 Task: Look for space in Jūnāgadh, India from 12th  July, 2023 to 15th July, 2023 for 3 adults in price range Rs.12000 to Rs.16000. Place can be entire place with 2 bedrooms having 3 beds and 1 bathroom. Property type can be house, flat, guest house. Booking option can be shelf check-in. Required host language is English.
Action: Mouse moved to (422, 110)
Screenshot: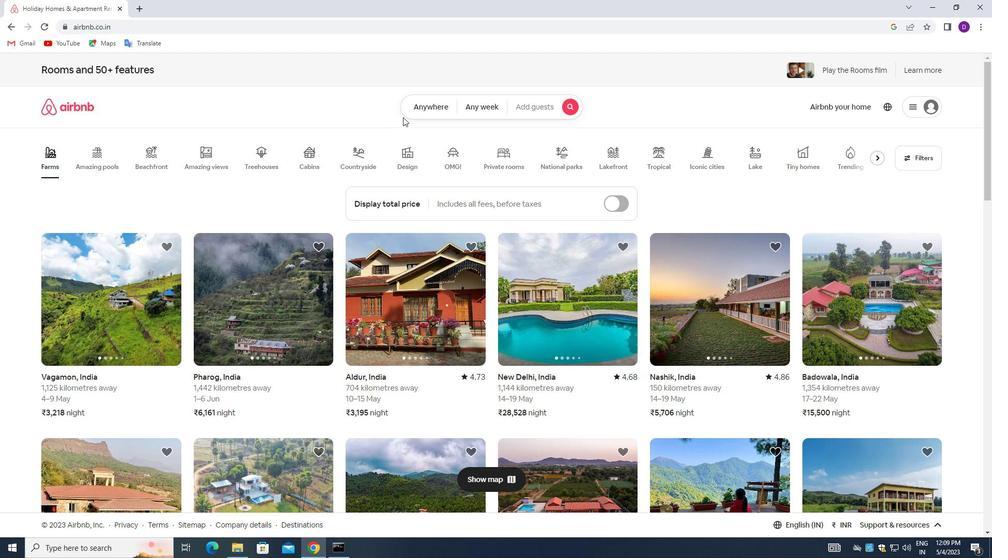 
Action: Mouse pressed left at (422, 110)
Screenshot: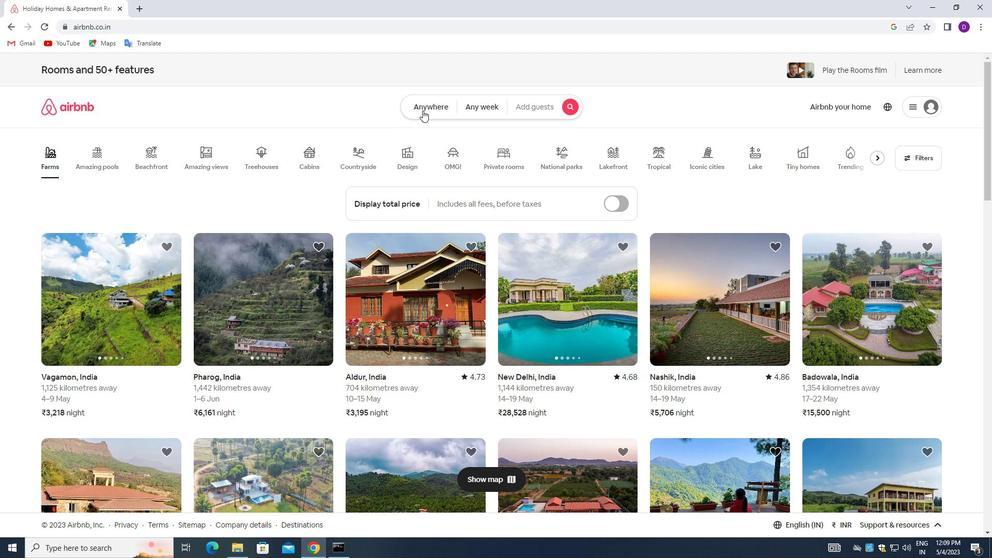 
Action: Mouse moved to (383, 149)
Screenshot: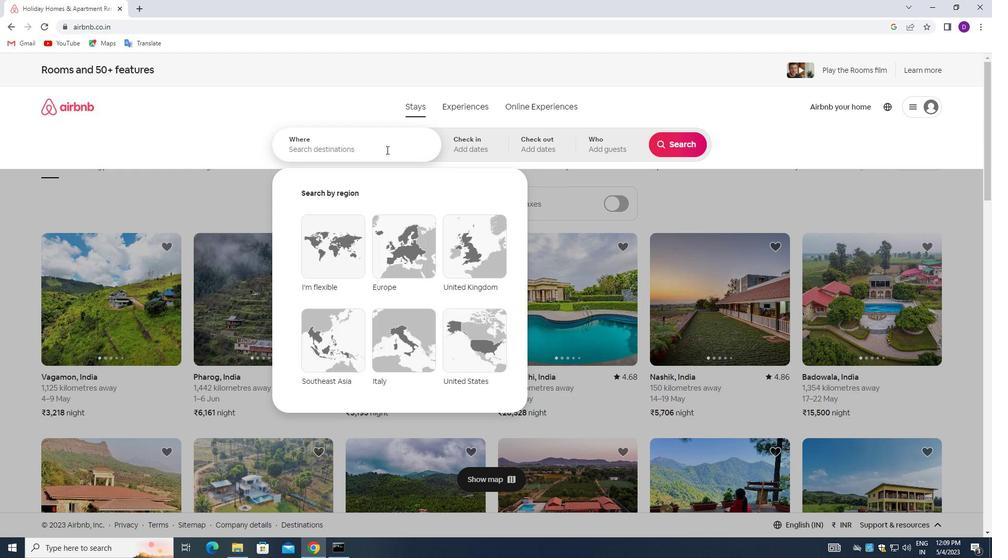 
Action: Mouse pressed left at (383, 149)
Screenshot: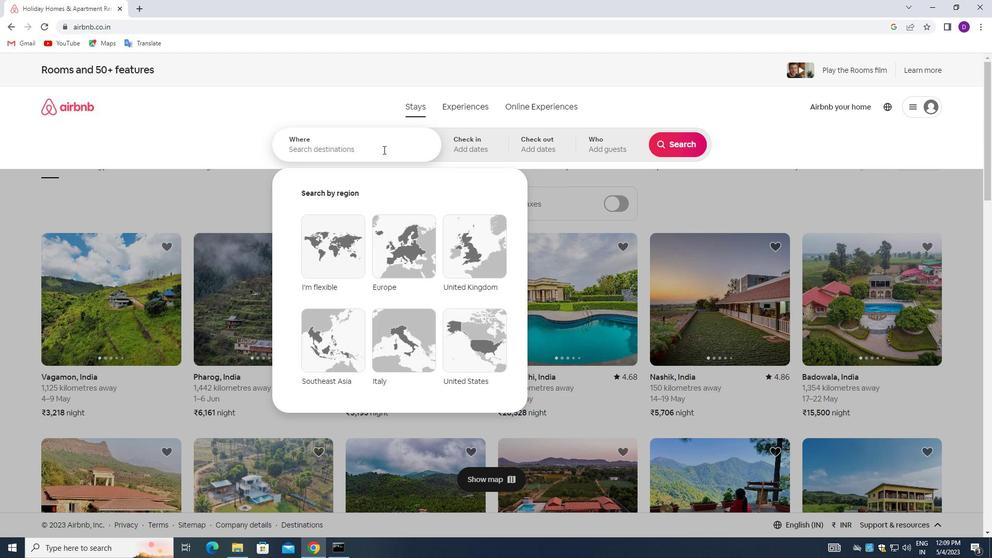 
Action: Mouse moved to (226, 116)
Screenshot: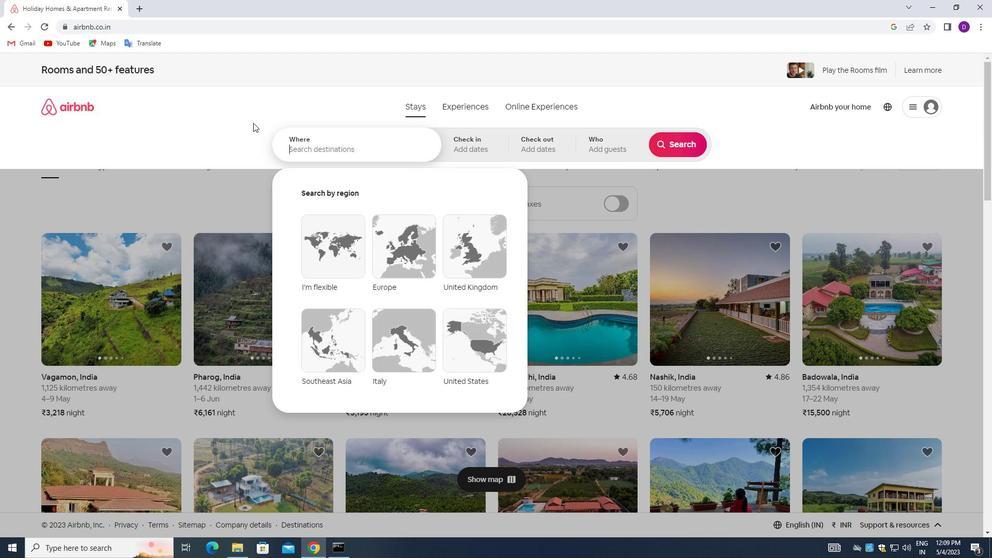 
Action: Key pressed <Key.shift>JUNAGADG<Key.backspace>H,<Key.space><Key.shift>INDIA<Key.enter>
Screenshot: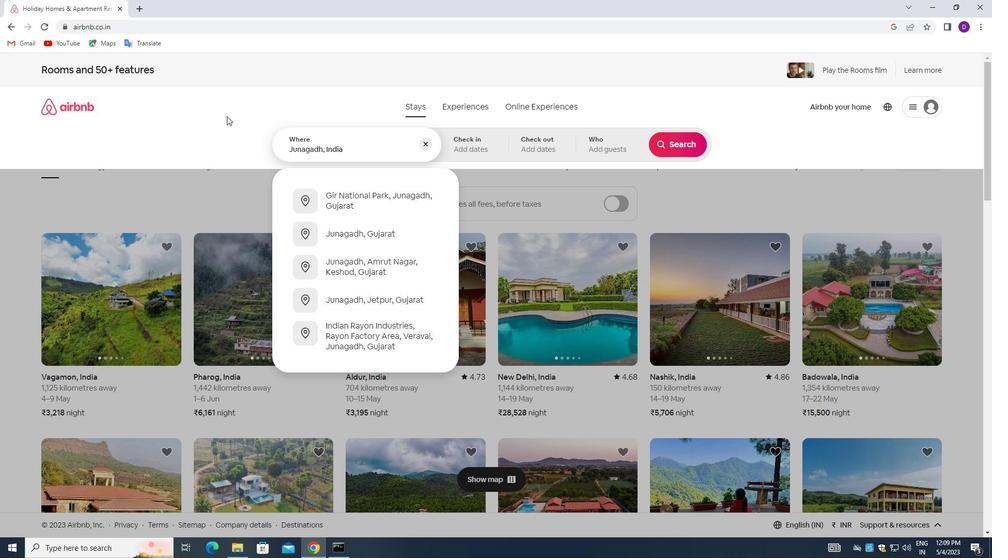 
Action: Mouse moved to (677, 227)
Screenshot: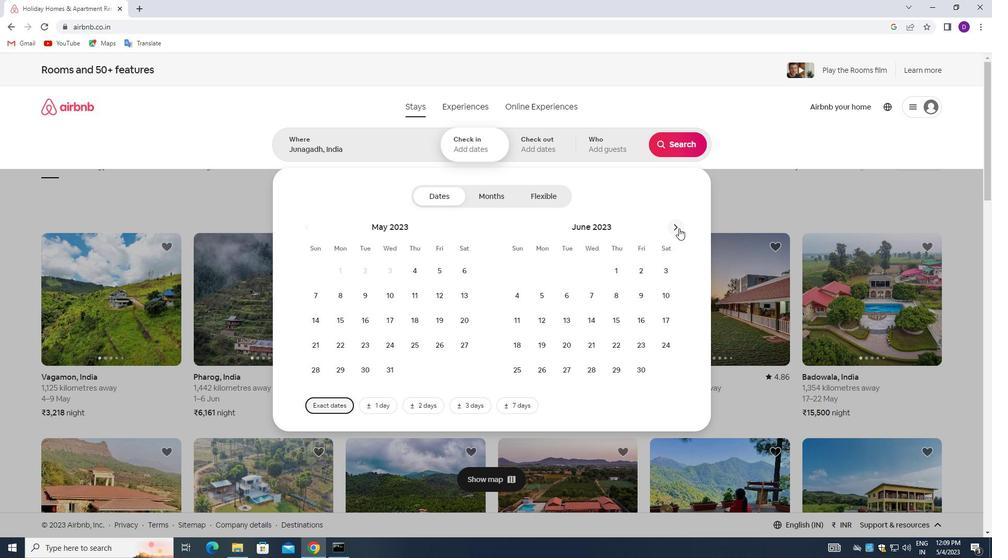 
Action: Mouse pressed left at (677, 227)
Screenshot: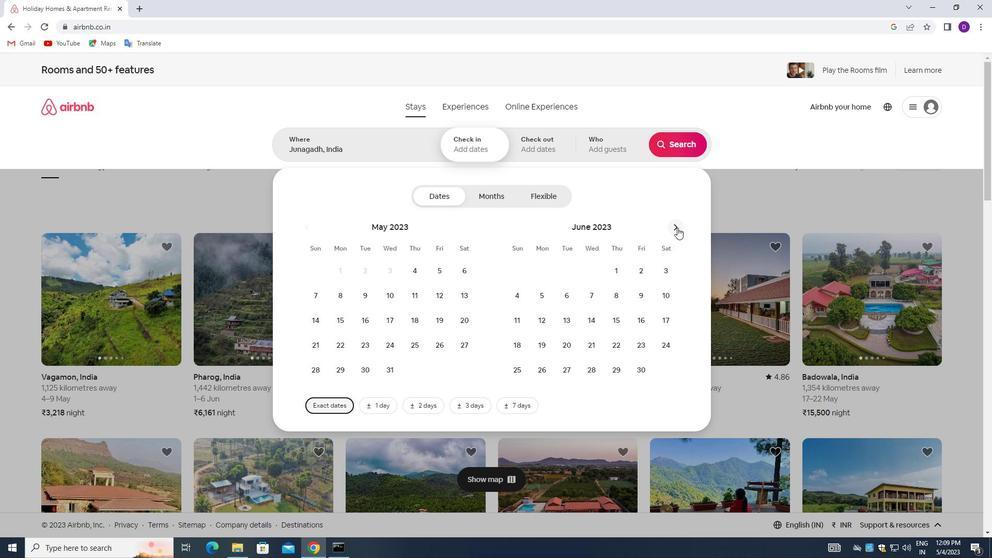 
Action: Mouse moved to (588, 321)
Screenshot: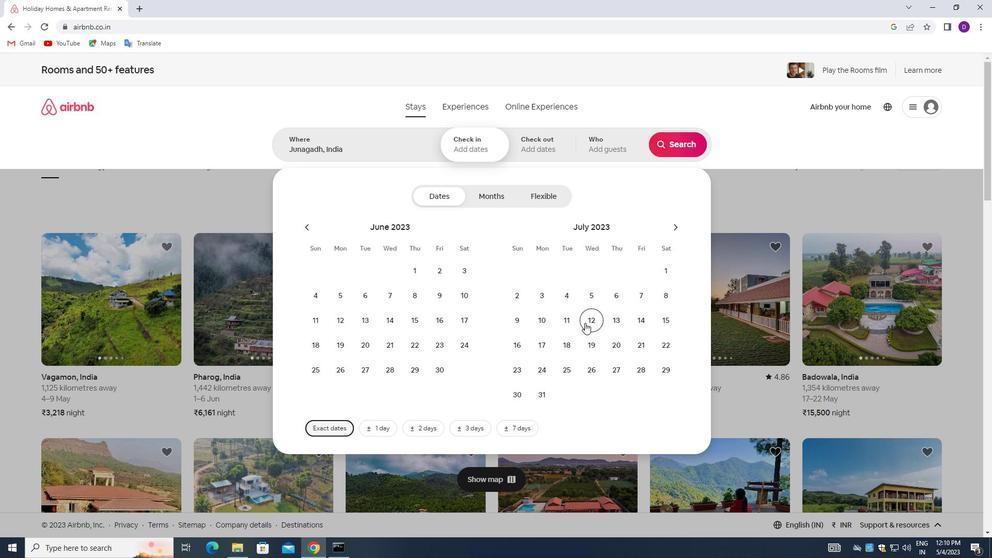 
Action: Mouse pressed left at (588, 321)
Screenshot: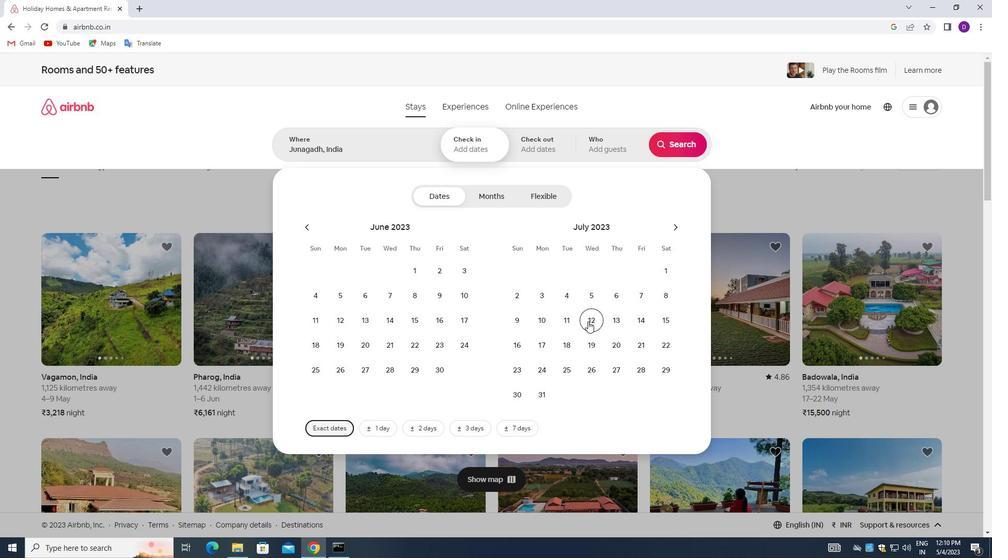 
Action: Mouse moved to (663, 322)
Screenshot: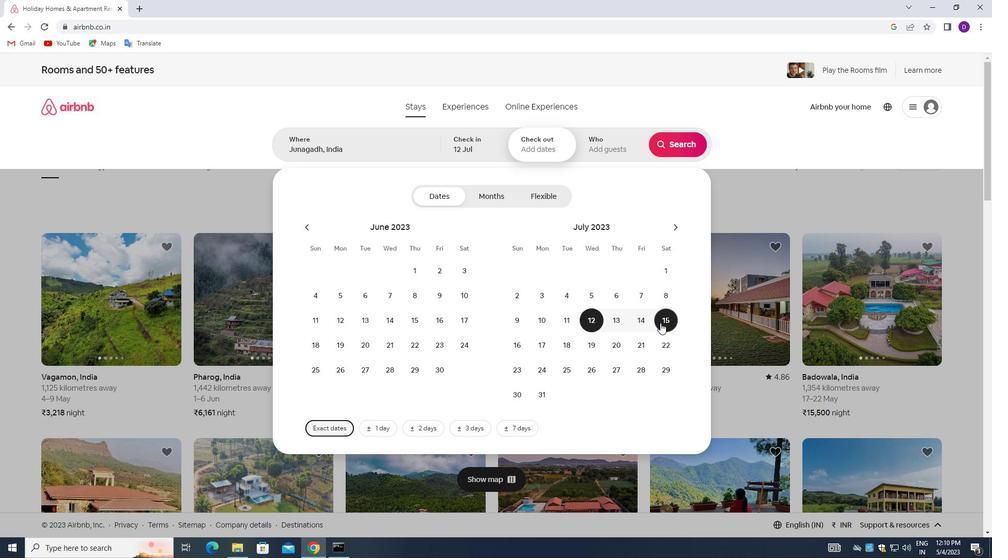 
Action: Mouse pressed left at (663, 322)
Screenshot: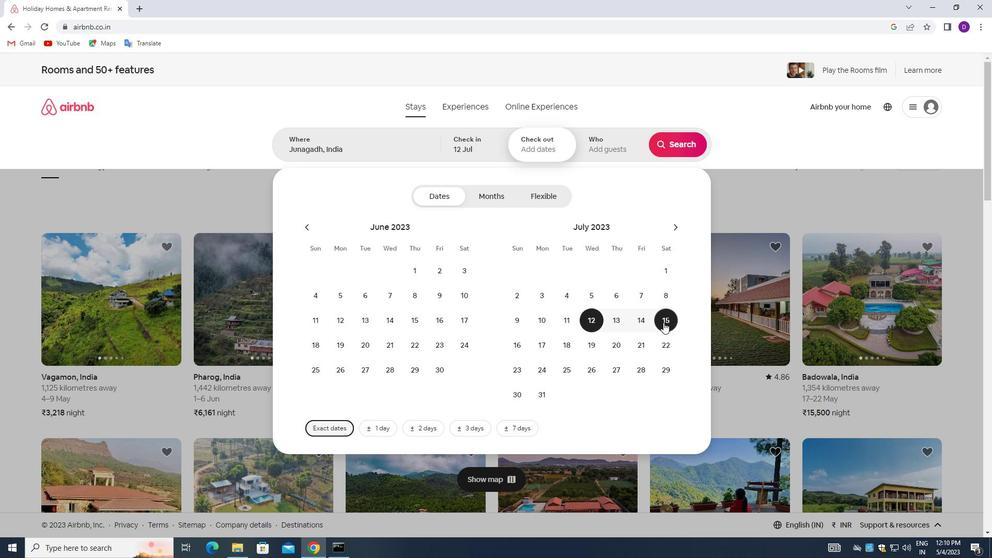 
Action: Mouse moved to (608, 149)
Screenshot: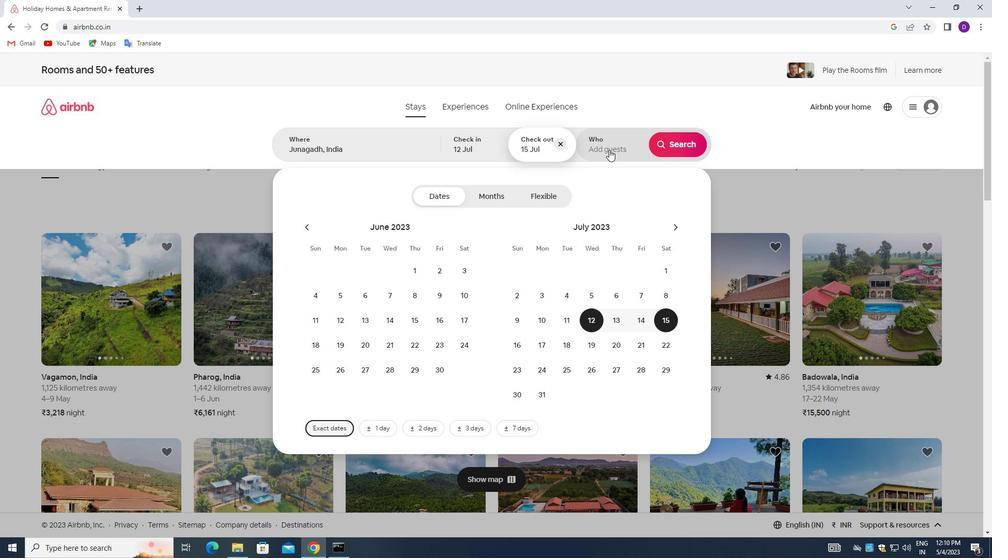
Action: Mouse pressed left at (608, 149)
Screenshot: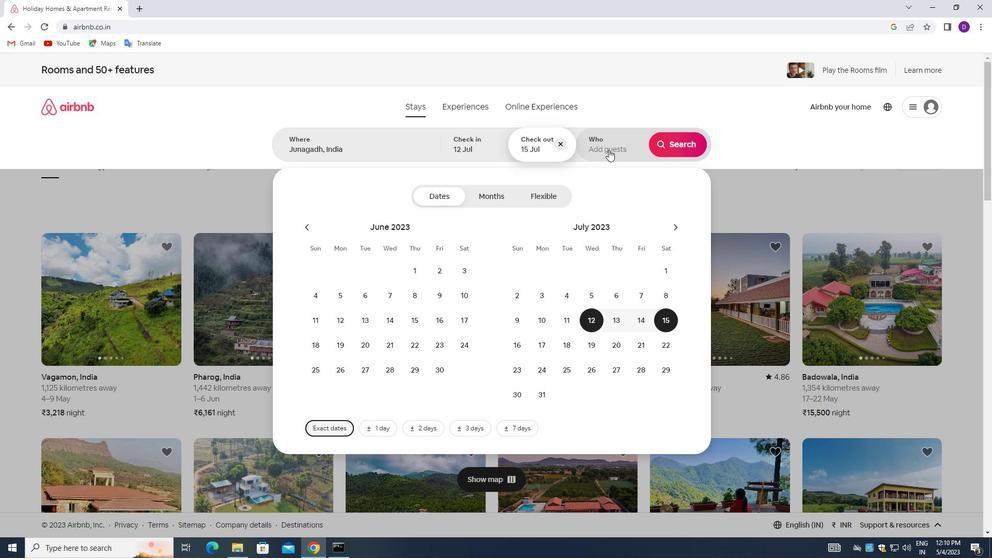 
Action: Mouse moved to (679, 197)
Screenshot: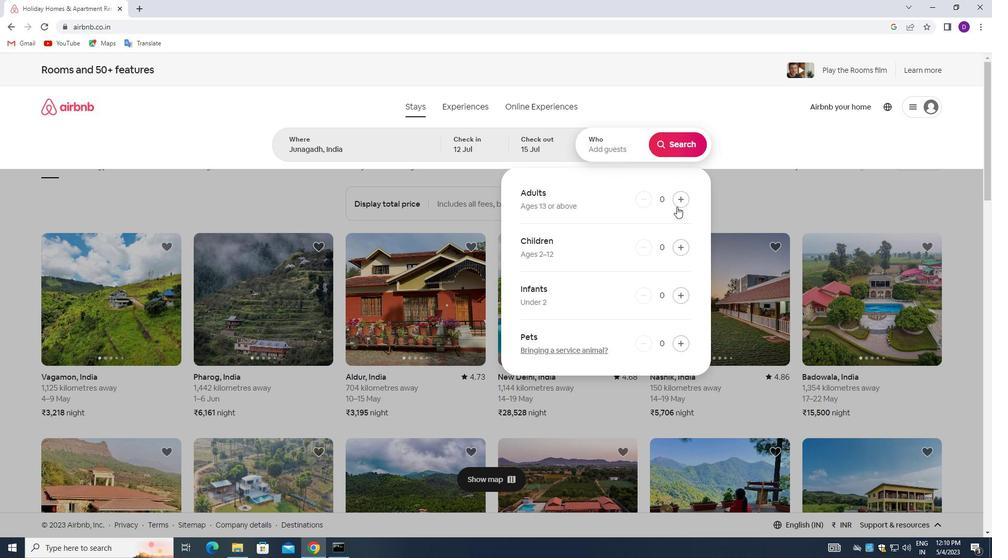
Action: Mouse pressed left at (679, 197)
Screenshot: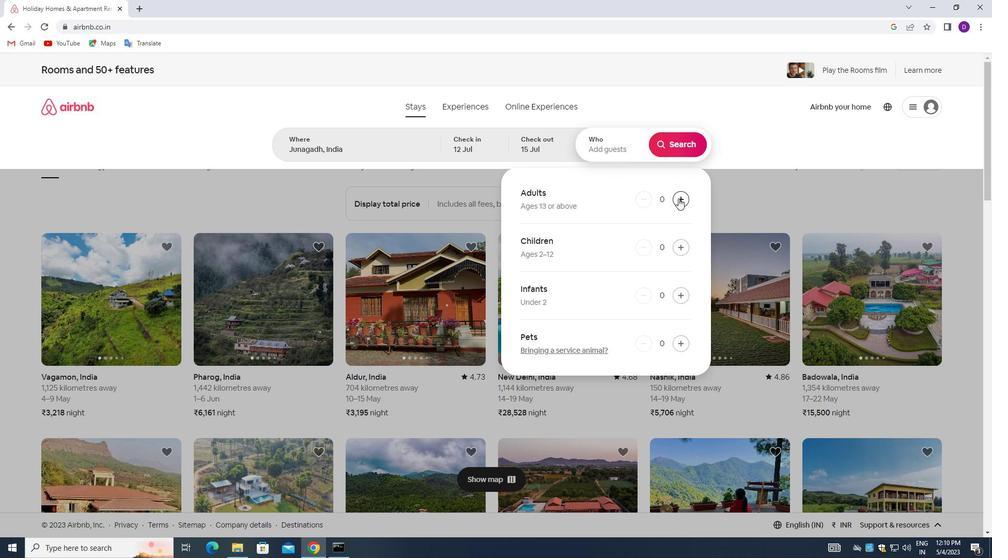 
Action: Mouse pressed left at (679, 197)
Screenshot: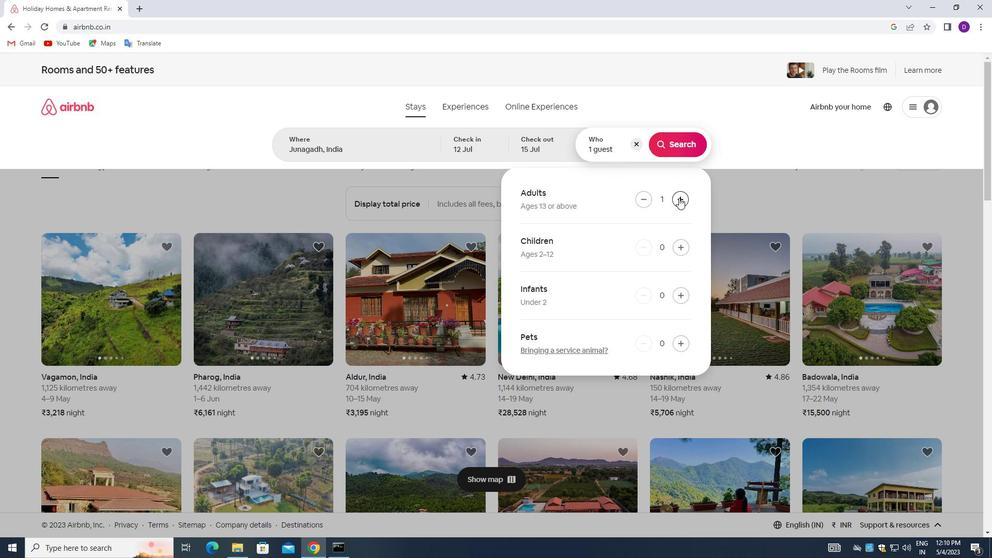 
Action: Mouse pressed left at (679, 197)
Screenshot: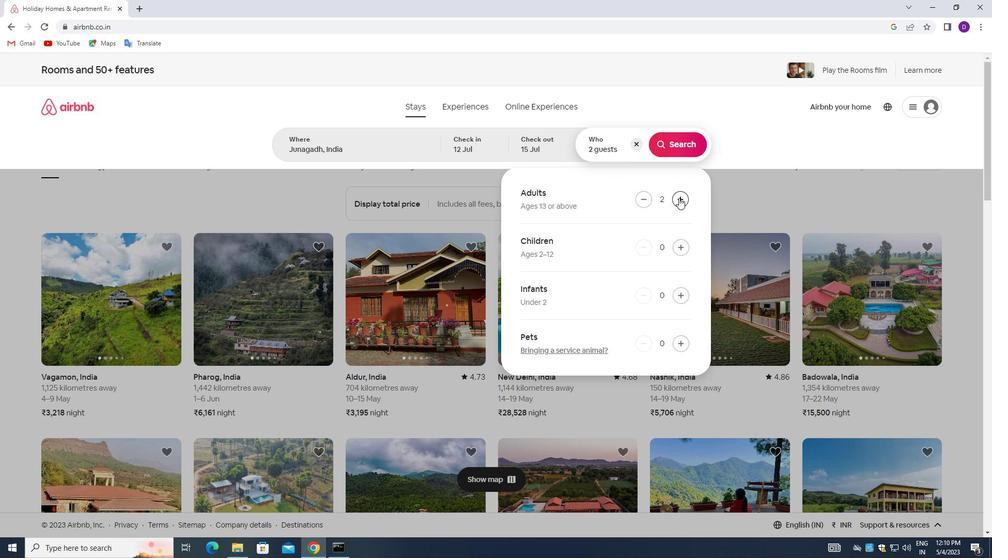 
Action: Mouse moved to (671, 143)
Screenshot: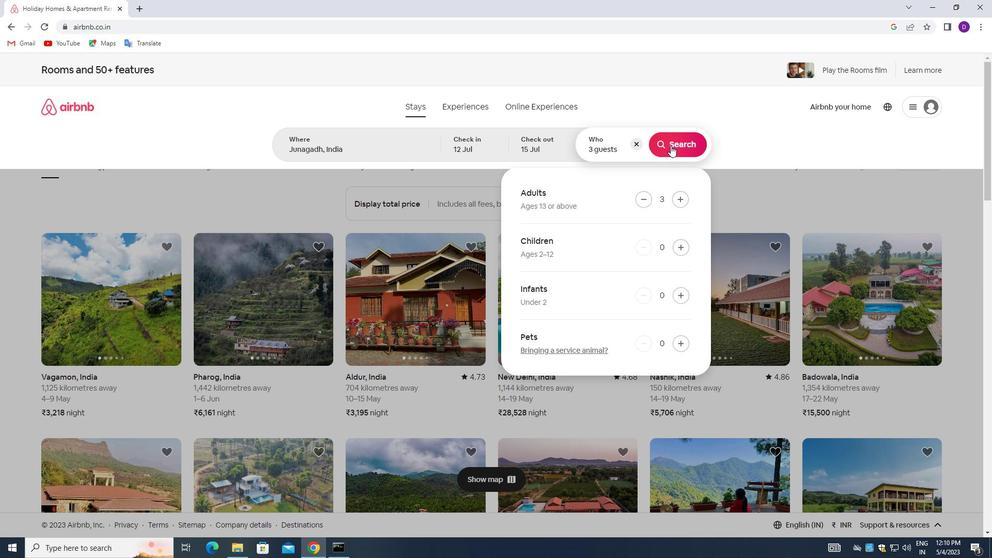 
Action: Mouse pressed left at (671, 143)
Screenshot: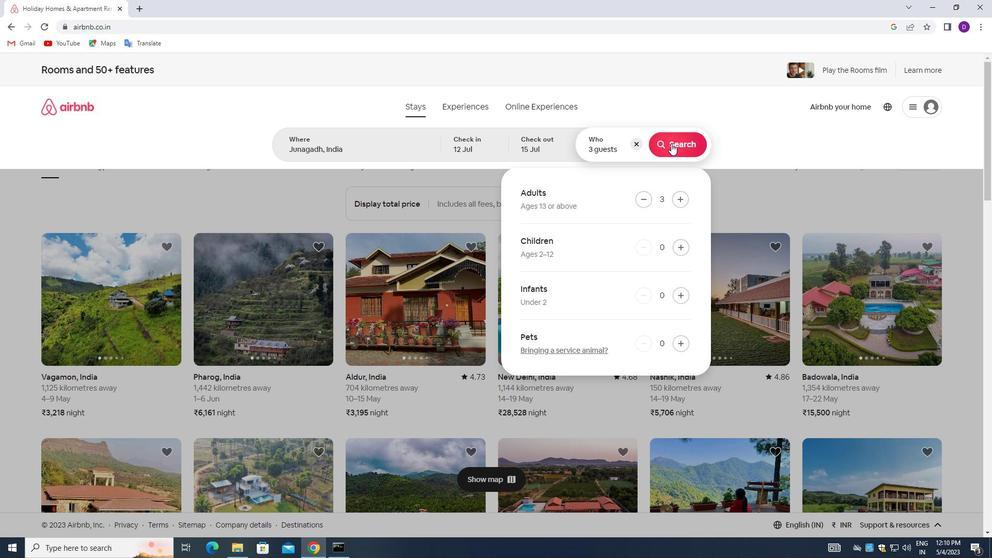 
Action: Mouse moved to (936, 112)
Screenshot: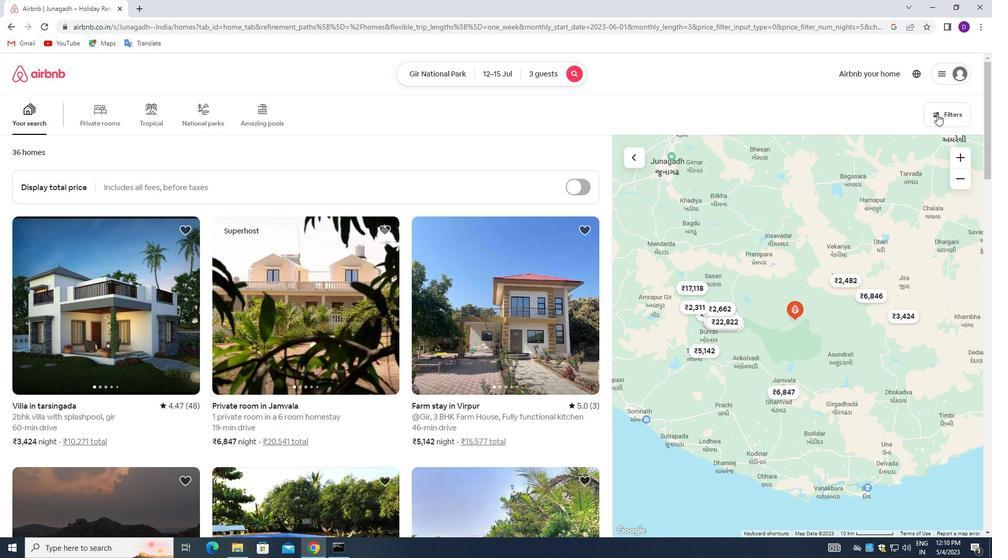 
Action: Mouse pressed left at (936, 112)
Screenshot: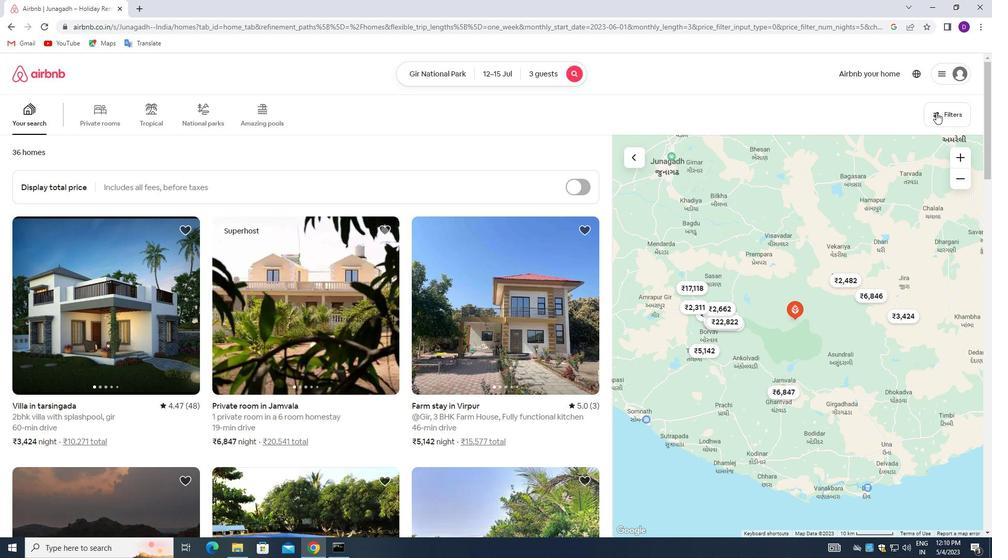 
Action: Mouse moved to (364, 245)
Screenshot: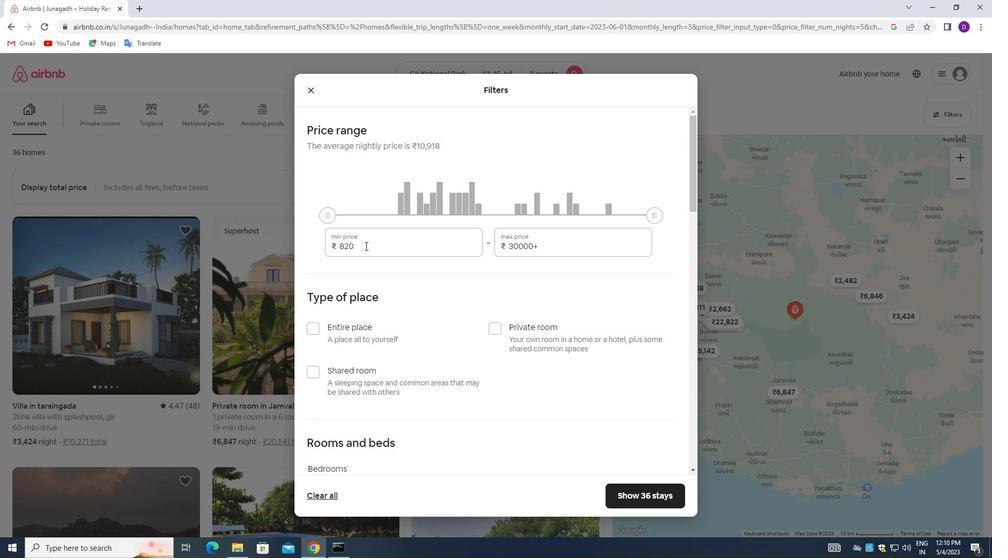 
Action: Mouse pressed left at (364, 245)
Screenshot: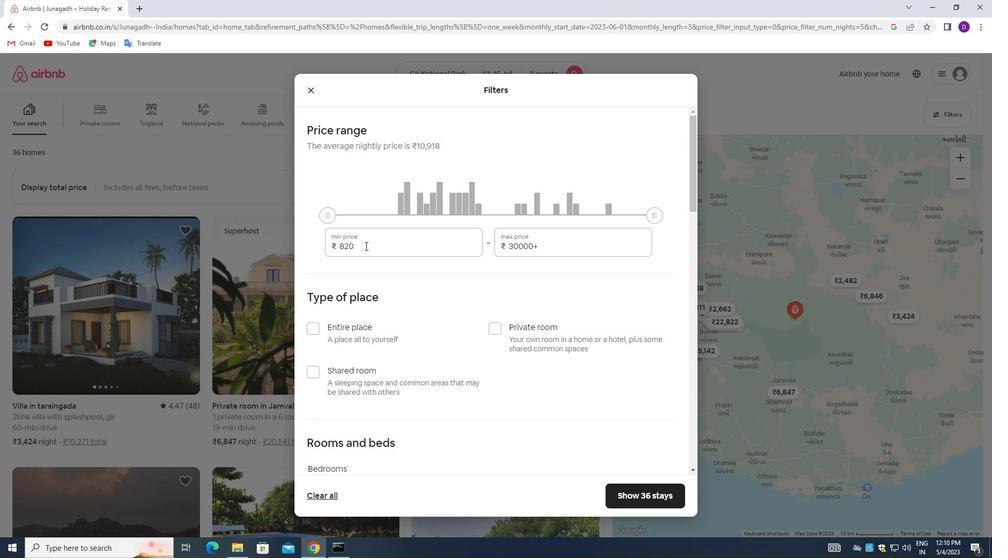 
Action: Mouse pressed left at (364, 245)
Screenshot: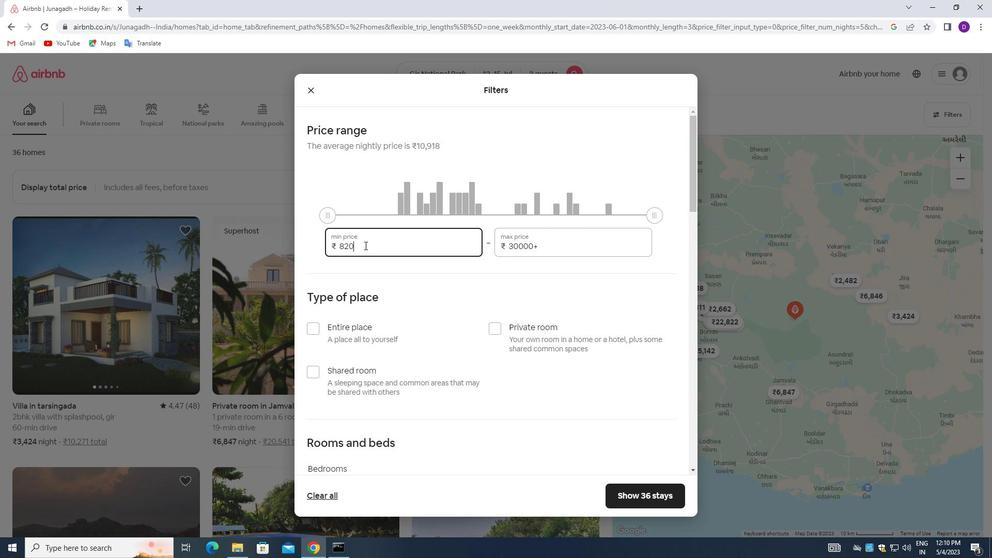 
Action: Key pressed 12000<Key.tab>16000
Screenshot: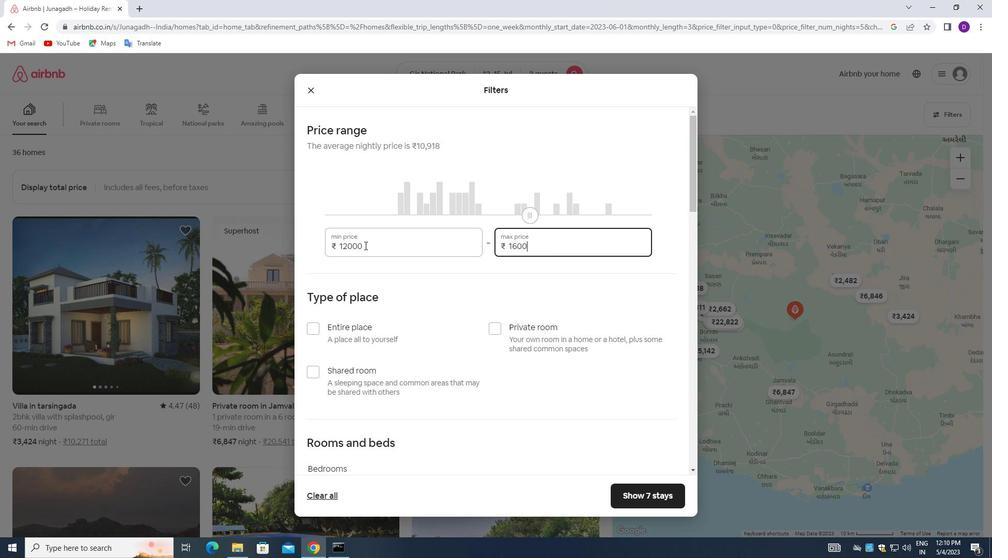 
Action: Mouse moved to (311, 326)
Screenshot: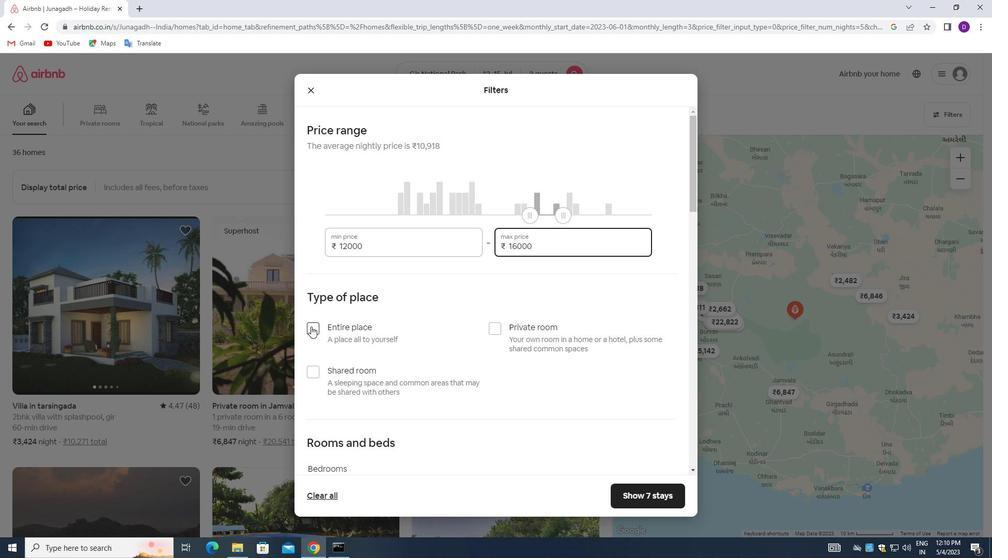 
Action: Mouse pressed left at (311, 326)
Screenshot: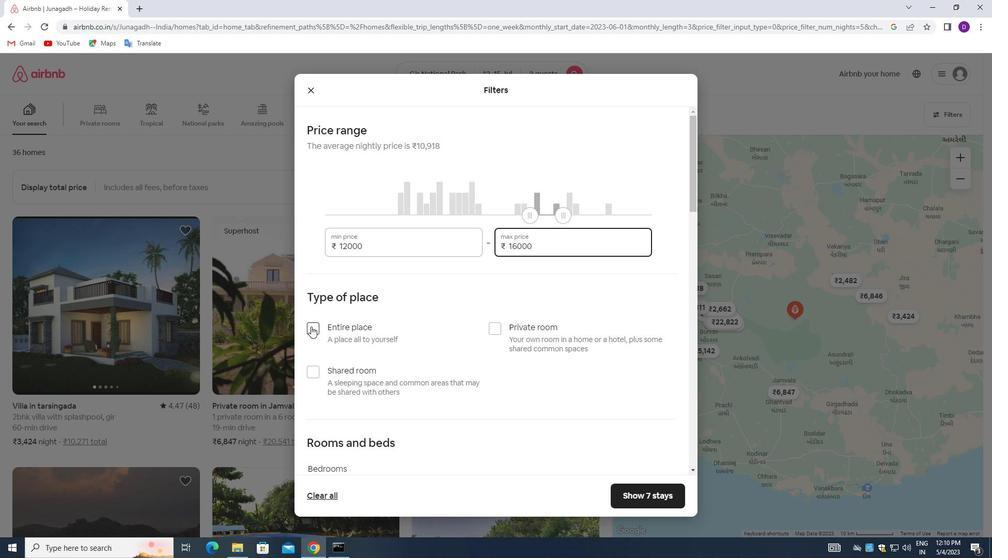 
Action: Mouse moved to (414, 336)
Screenshot: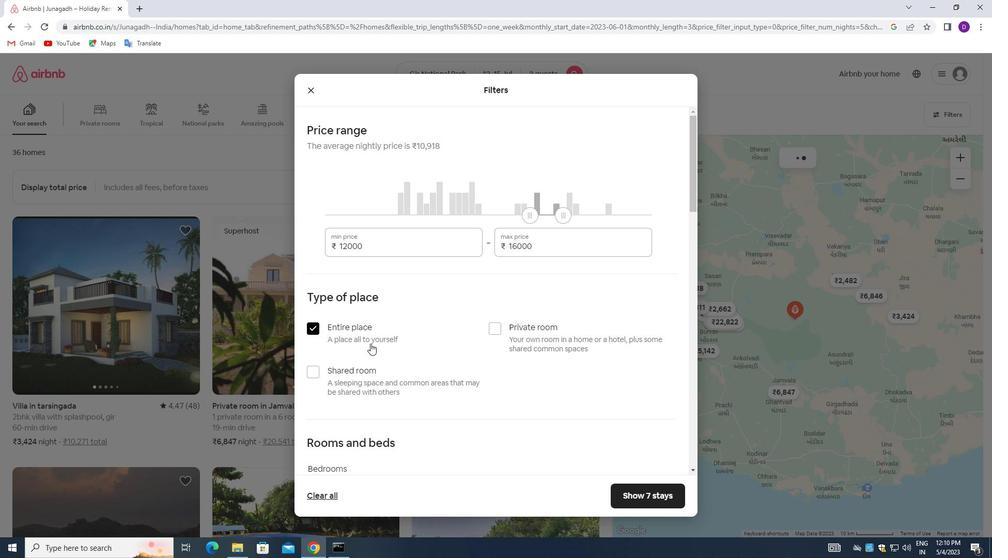 
Action: Mouse scrolled (414, 335) with delta (0, 0)
Screenshot: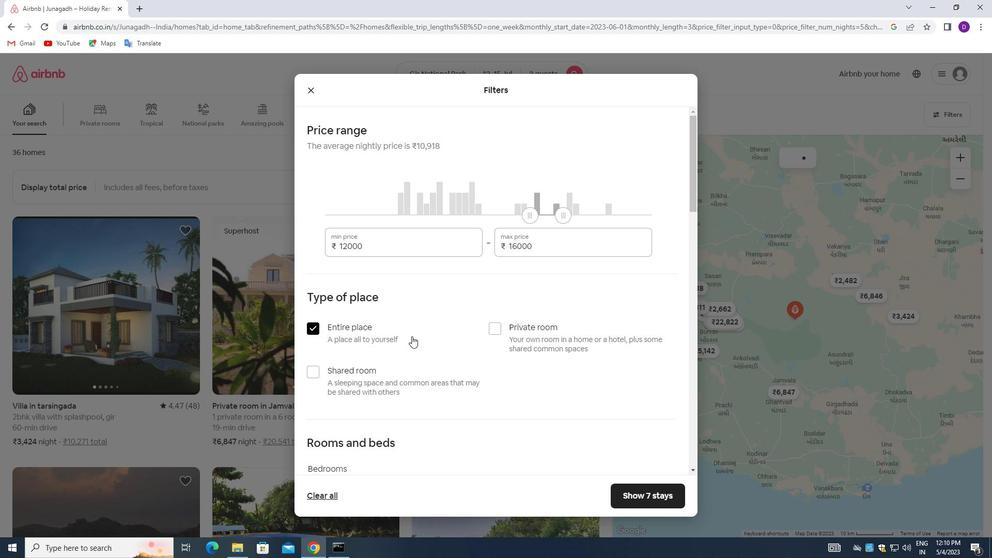 
Action: Mouse moved to (414, 336)
Screenshot: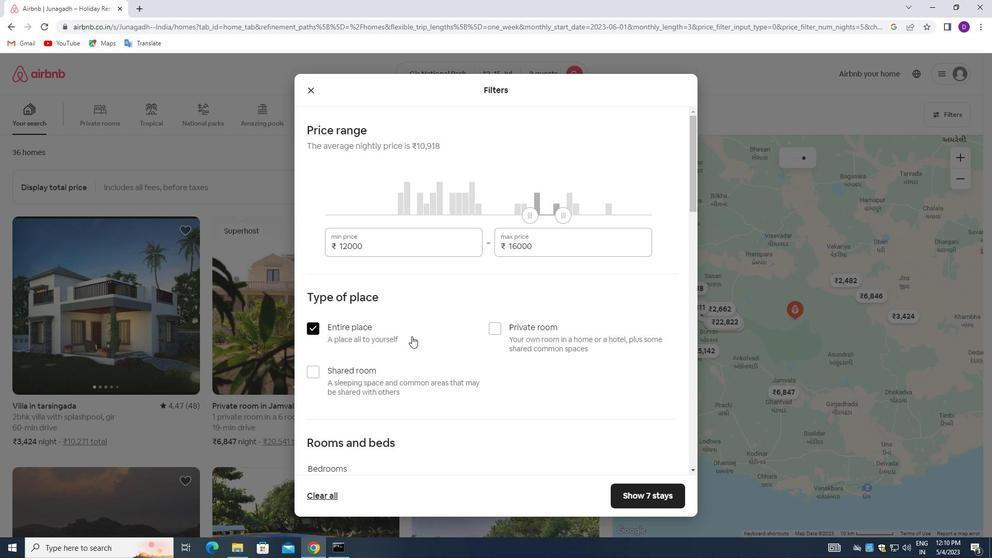 
Action: Mouse scrolled (414, 335) with delta (0, 0)
Screenshot: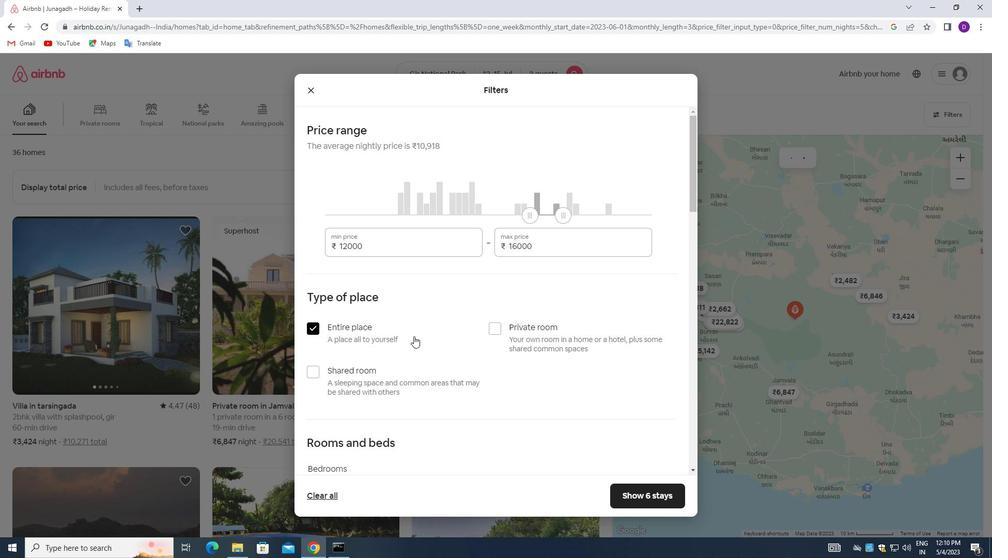 
Action: Mouse scrolled (414, 335) with delta (0, 0)
Screenshot: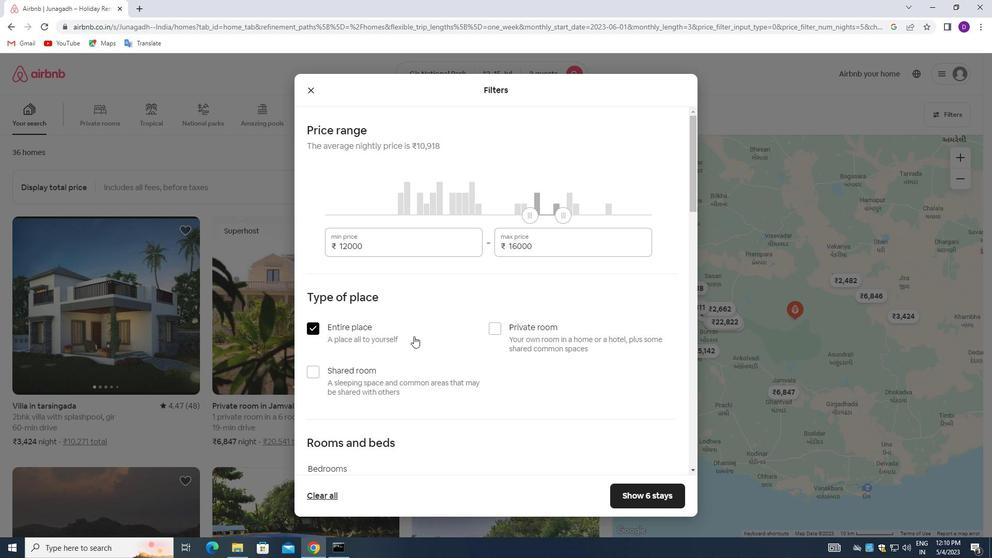 
Action: Mouse scrolled (414, 335) with delta (0, 0)
Screenshot: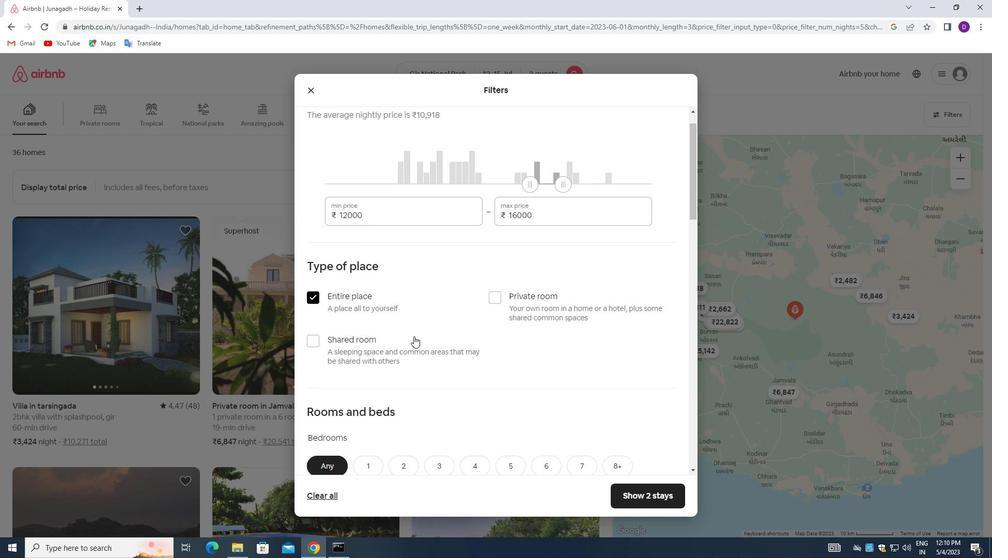 
Action: Mouse moved to (397, 292)
Screenshot: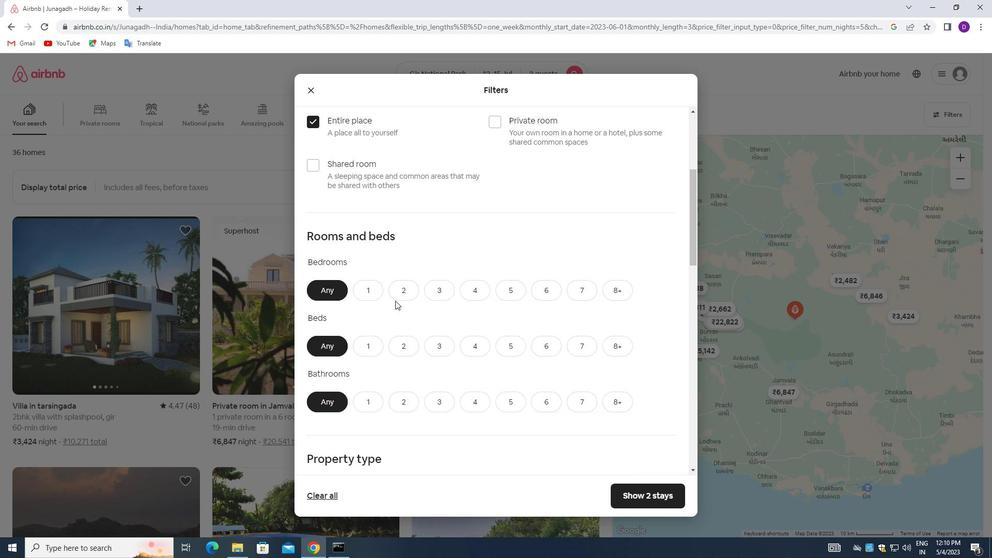 
Action: Mouse pressed left at (397, 292)
Screenshot: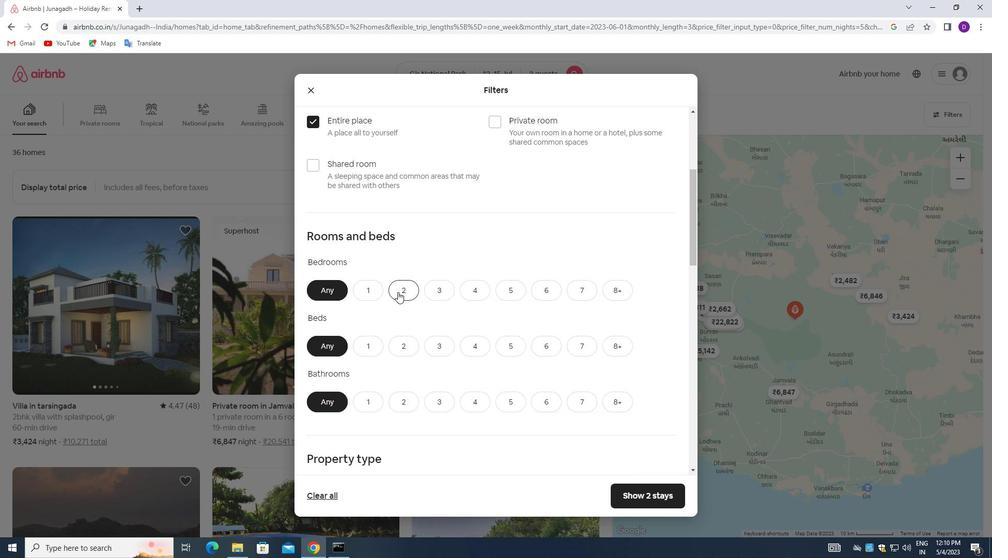 
Action: Mouse moved to (443, 351)
Screenshot: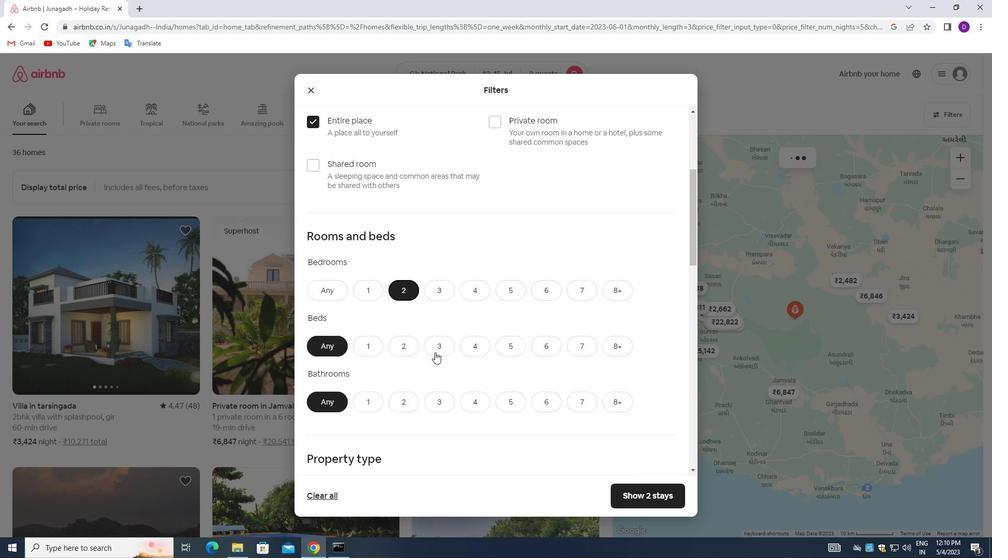 
Action: Mouse pressed left at (443, 351)
Screenshot: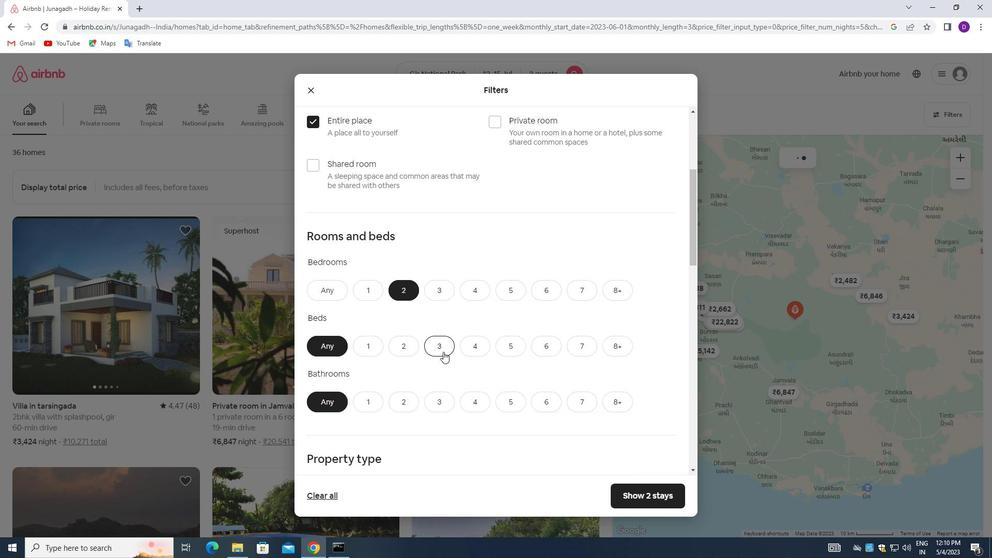 
Action: Mouse moved to (374, 399)
Screenshot: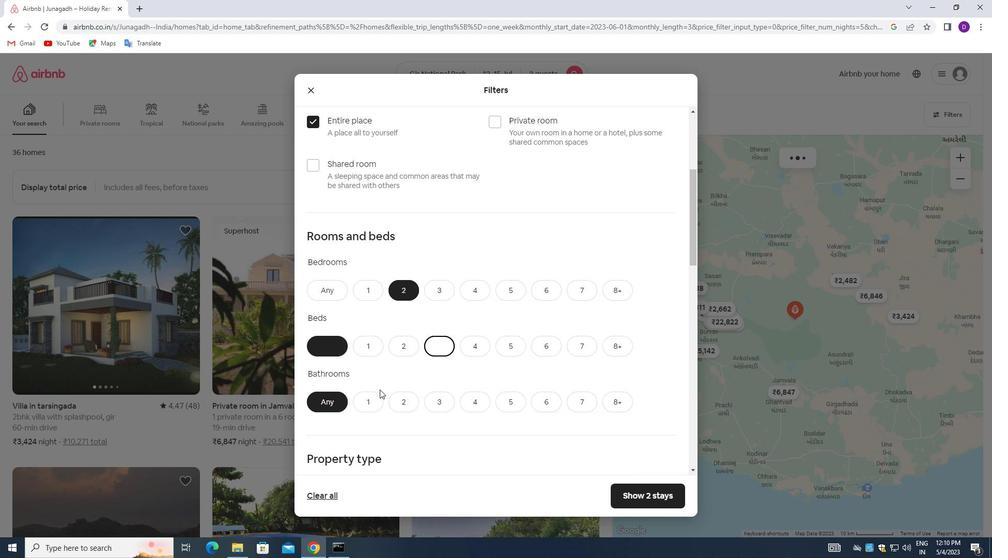 
Action: Mouse pressed left at (374, 399)
Screenshot: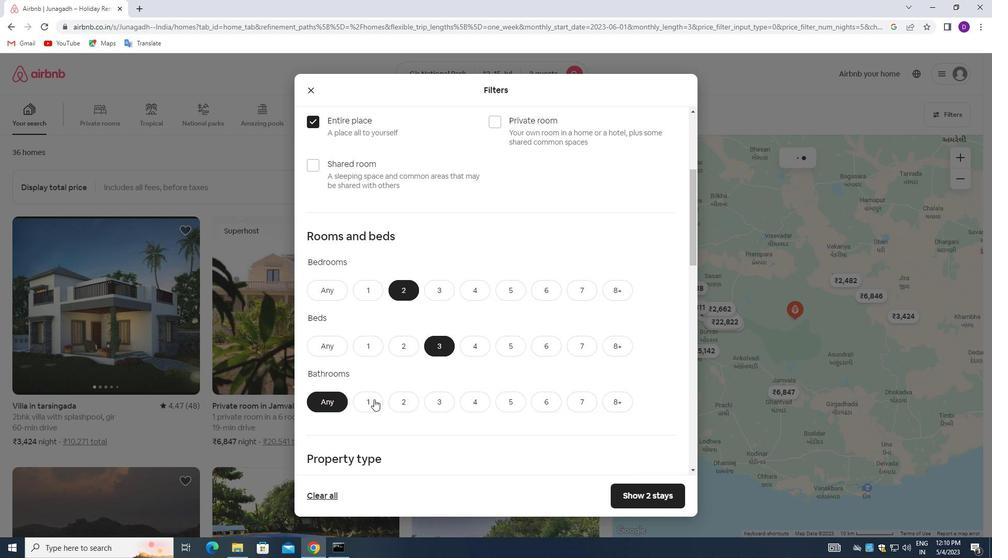 
Action: Mouse moved to (425, 393)
Screenshot: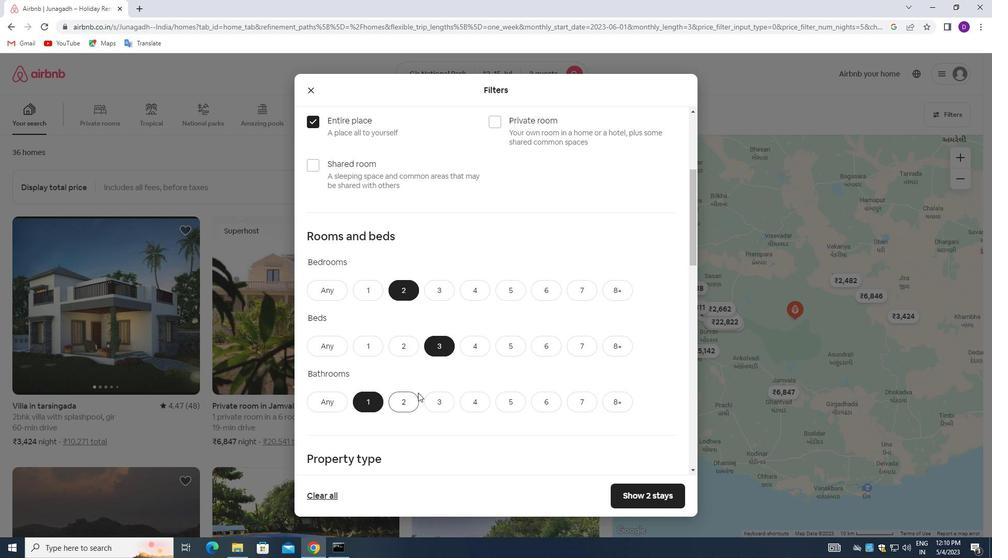 
Action: Mouse scrolled (425, 392) with delta (0, 0)
Screenshot: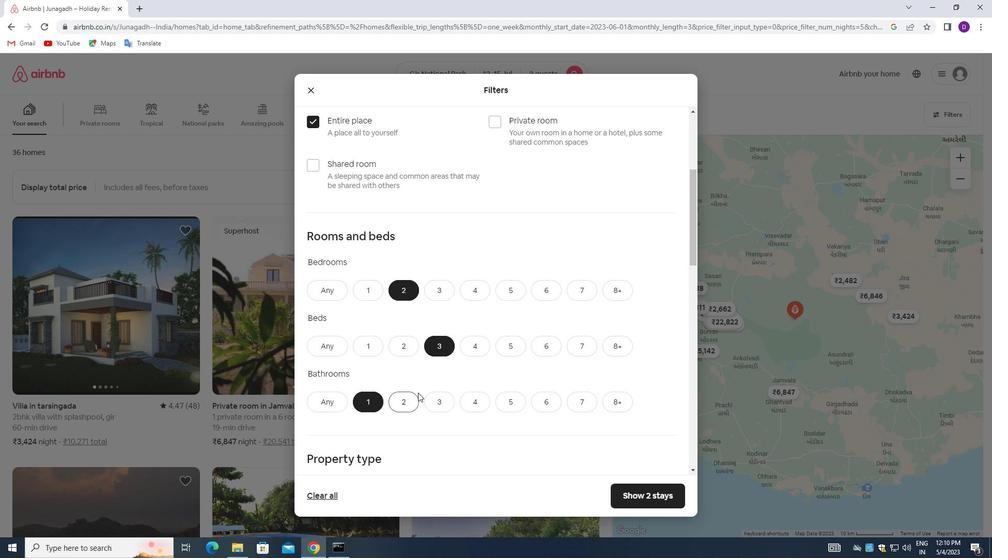 
Action: Mouse moved to (428, 394)
Screenshot: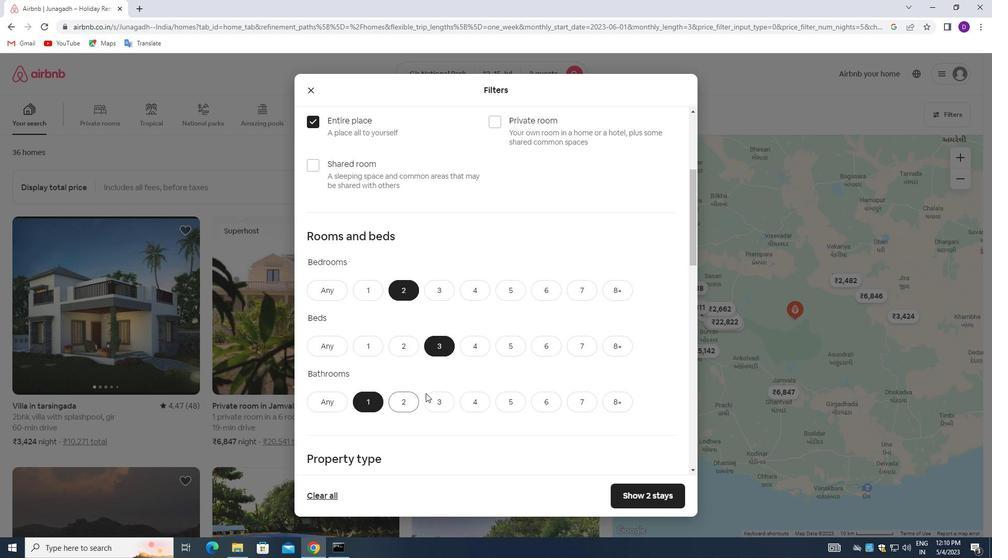 
Action: Mouse scrolled (428, 394) with delta (0, 0)
Screenshot: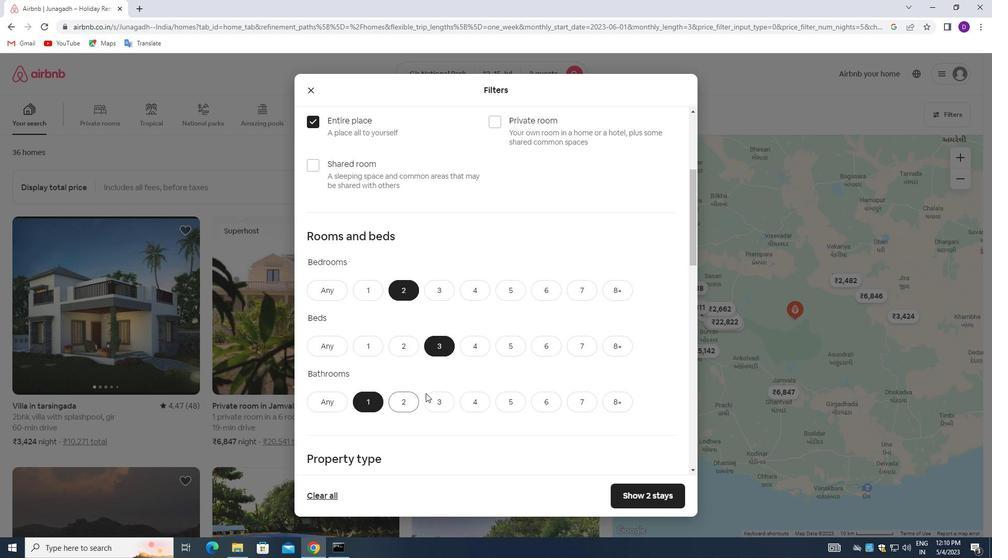 
Action: Mouse moved to (428, 395)
Screenshot: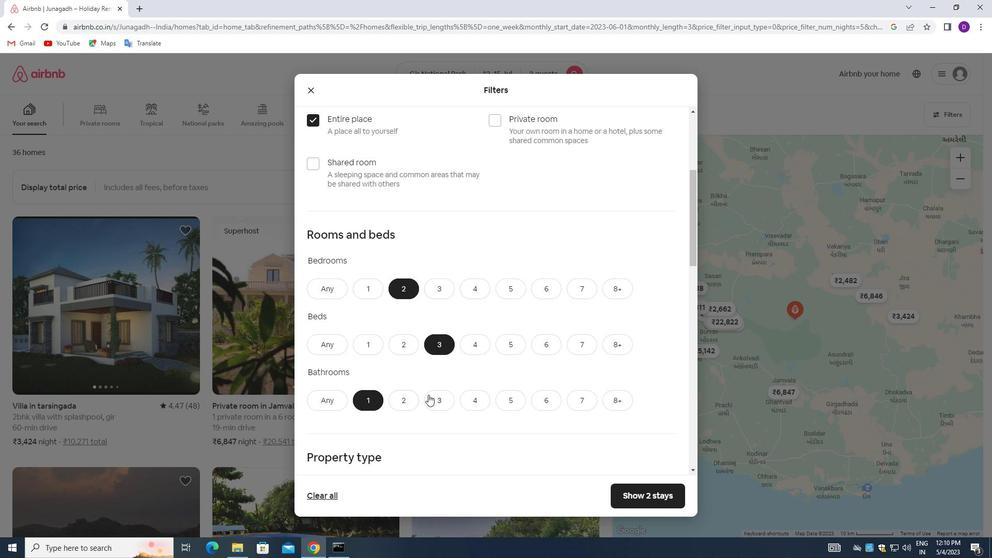 
Action: Mouse scrolled (428, 395) with delta (0, 0)
Screenshot: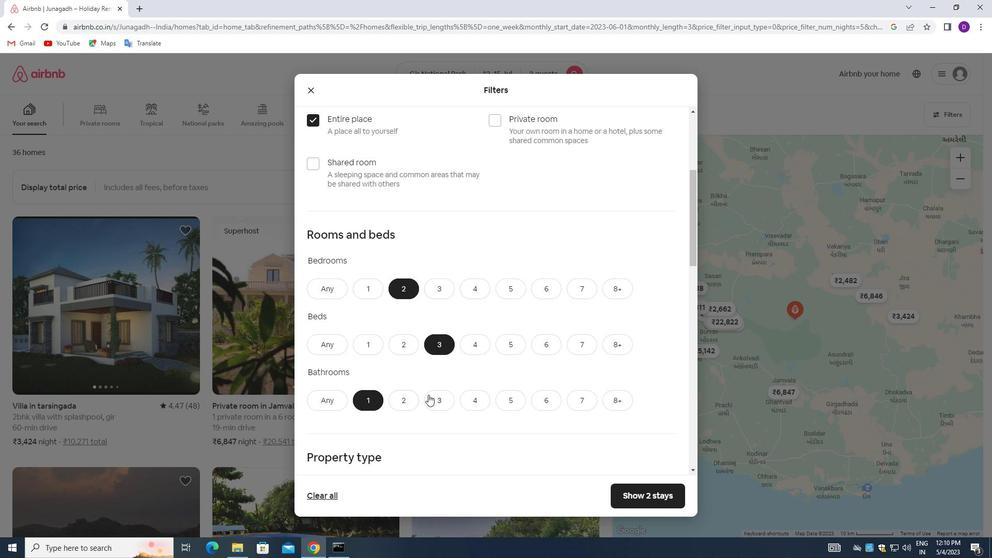 
Action: Mouse moved to (428, 397)
Screenshot: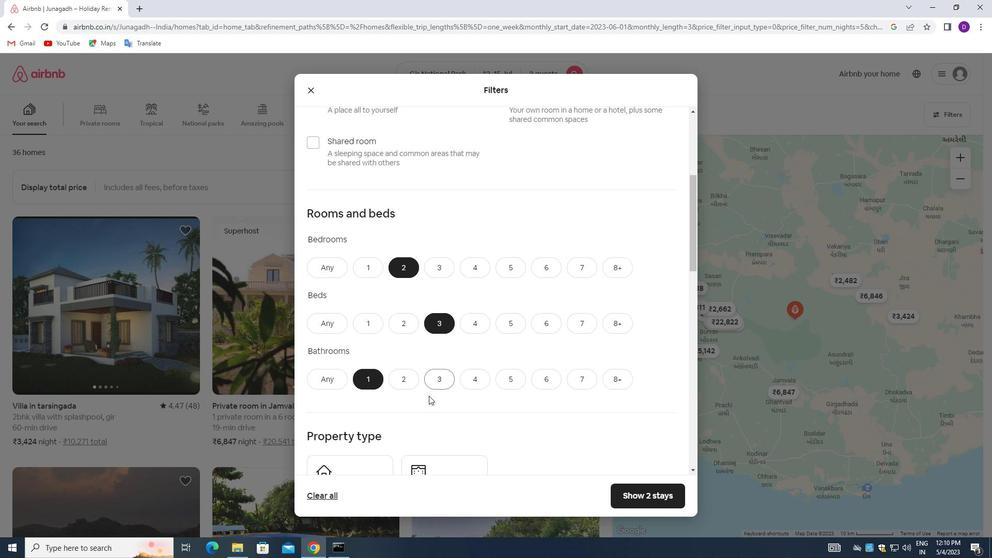 
Action: Mouse scrolled (428, 396) with delta (0, 0)
Screenshot: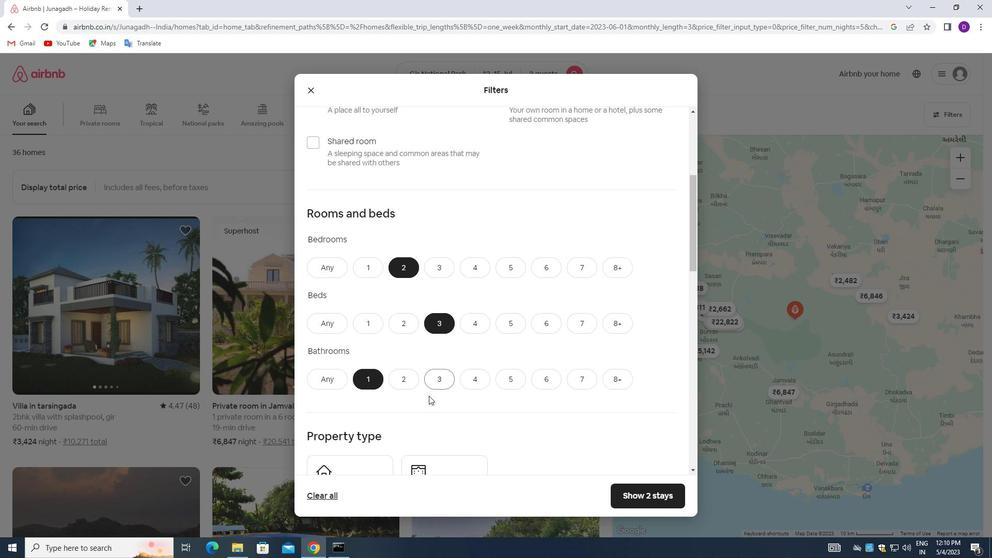 
Action: Mouse moved to (351, 309)
Screenshot: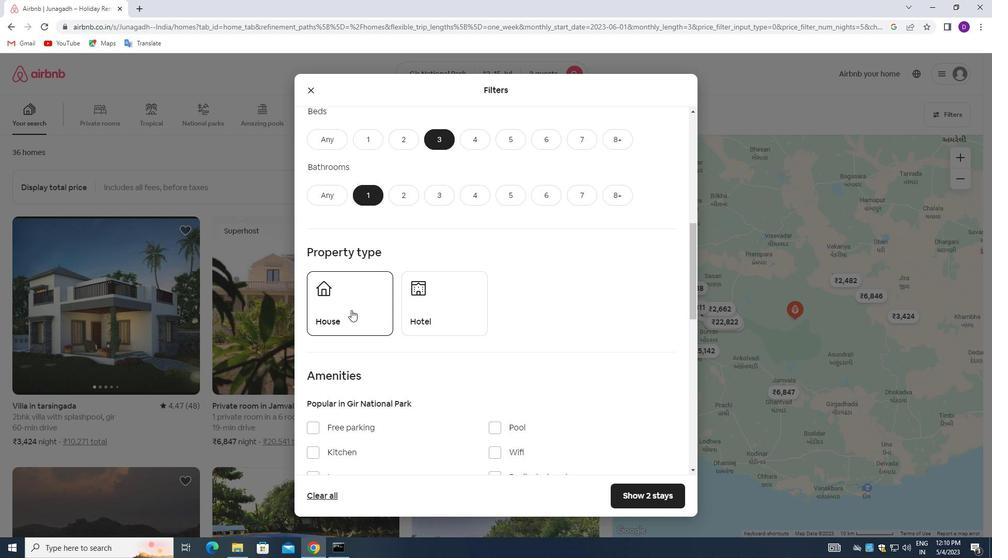 
Action: Mouse pressed left at (351, 309)
Screenshot: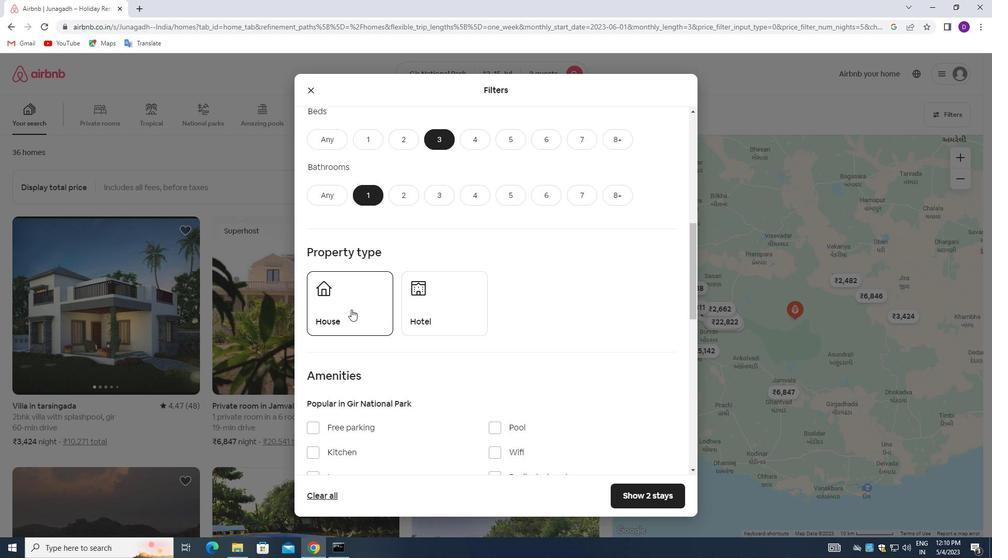 
Action: Mouse moved to (461, 354)
Screenshot: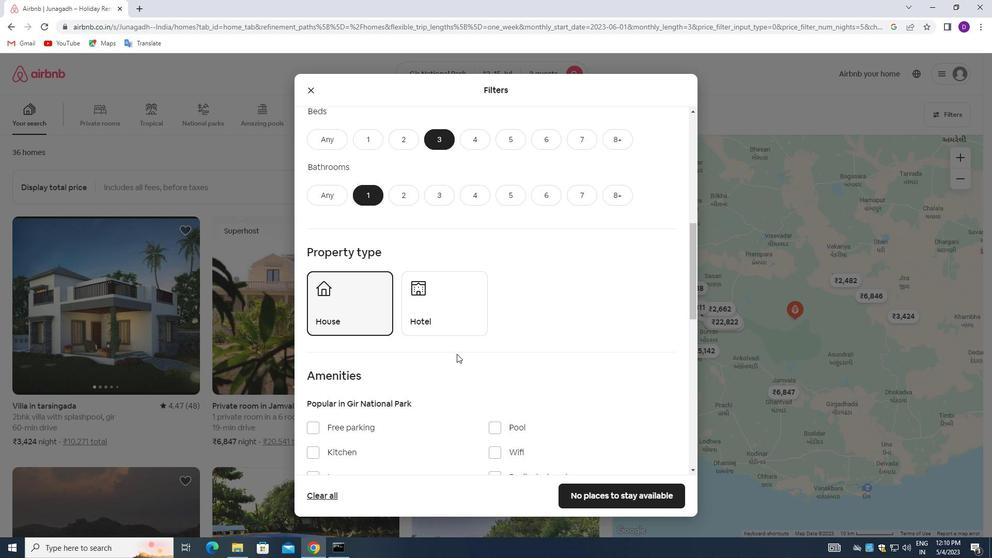 
Action: Mouse scrolled (461, 353) with delta (0, 0)
Screenshot: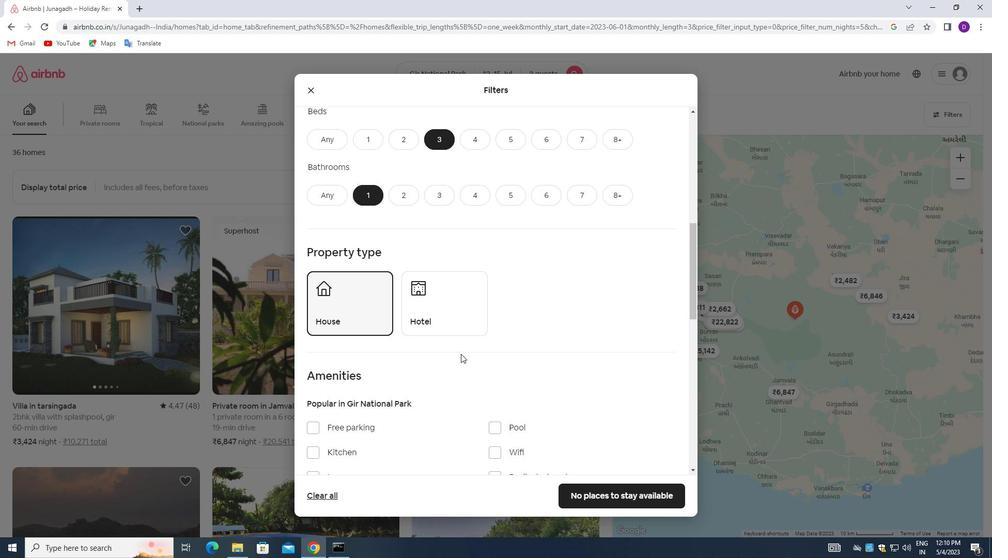 
Action: Mouse moved to (461, 354)
Screenshot: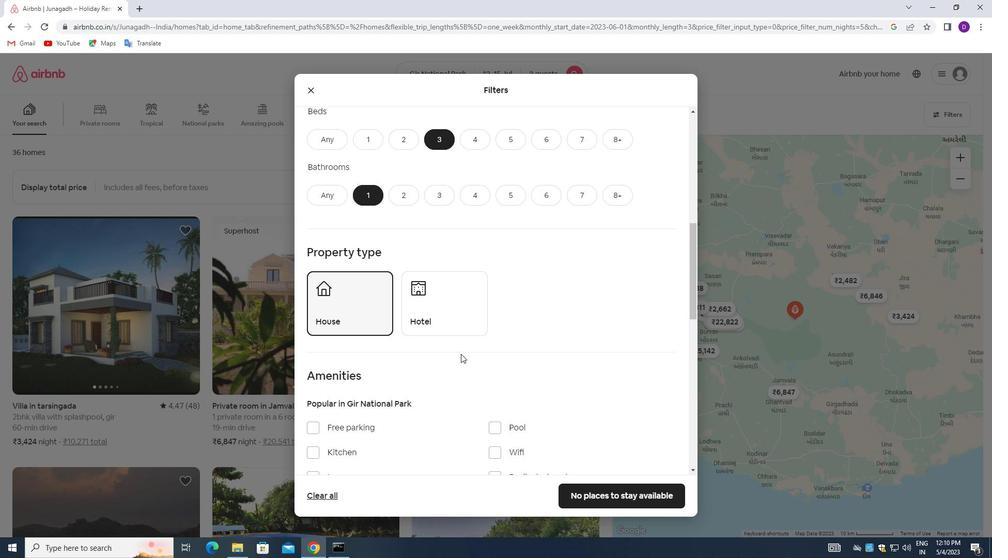 
Action: Mouse scrolled (461, 353) with delta (0, 0)
Screenshot: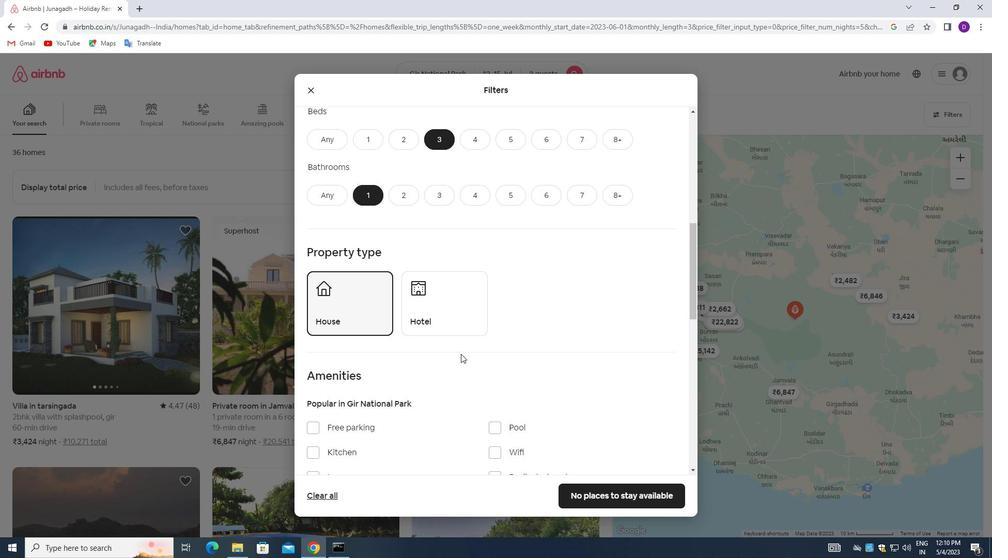 
Action: Mouse moved to (461, 355)
Screenshot: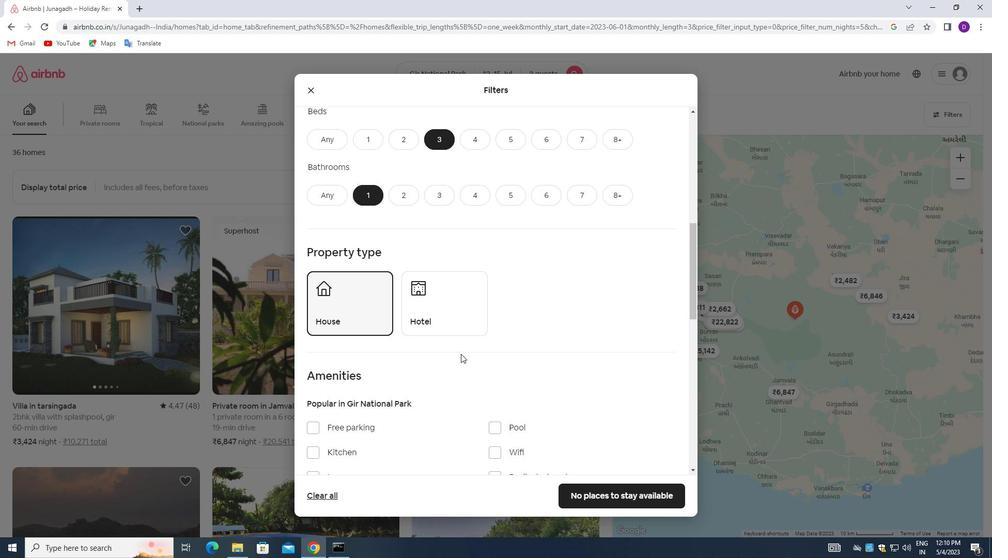 
Action: Mouse scrolled (461, 354) with delta (0, 0)
Screenshot: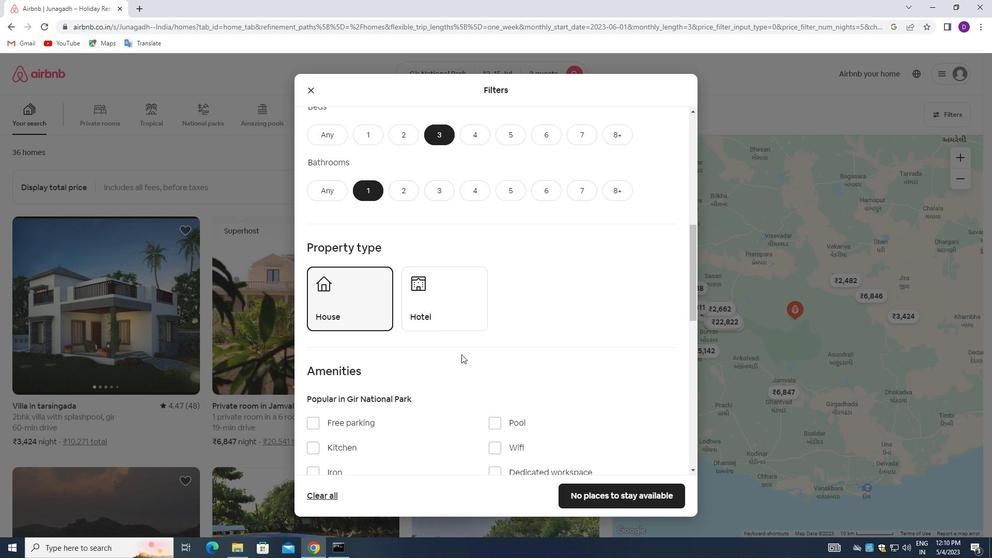 
Action: Mouse moved to (460, 358)
Screenshot: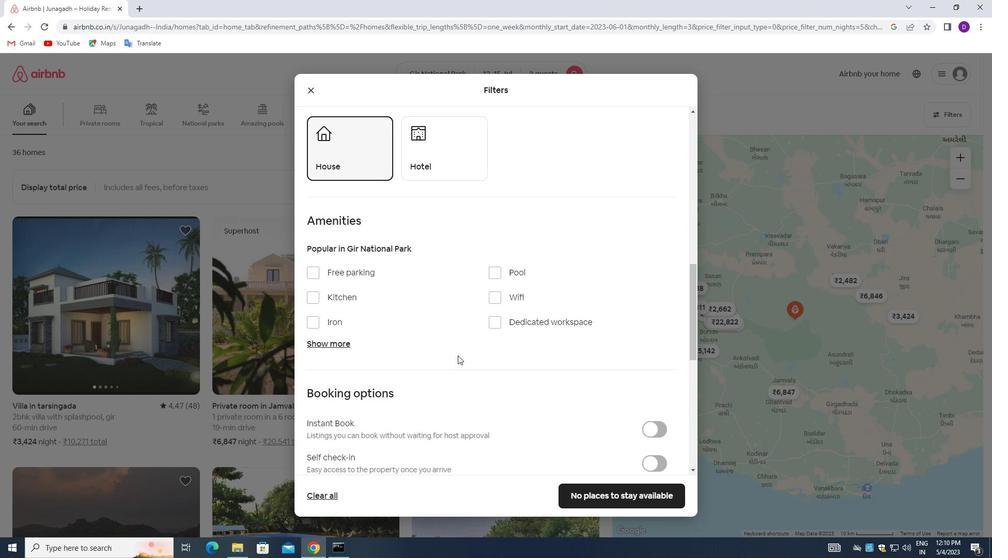 
Action: Mouse scrolled (460, 358) with delta (0, 0)
Screenshot: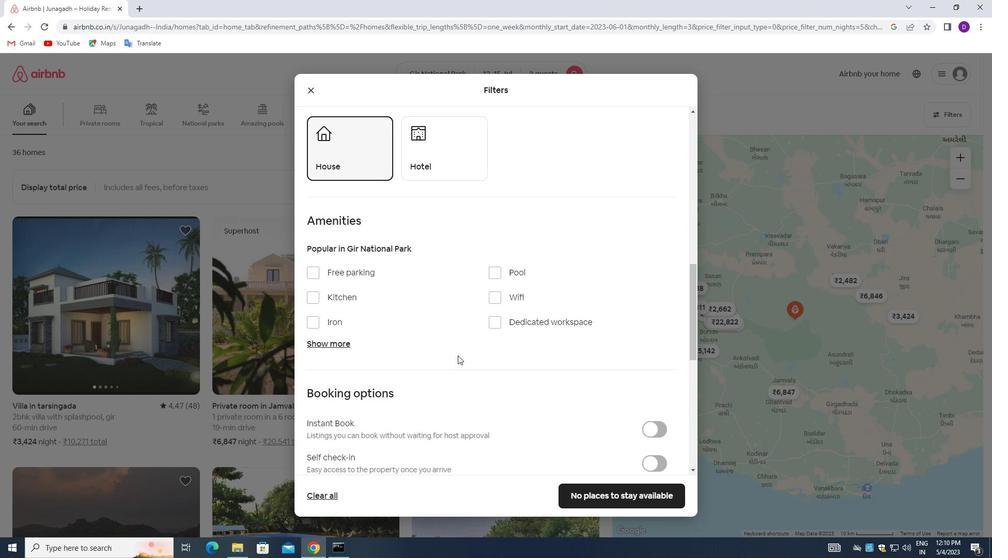 
Action: Mouse moved to (461, 359)
Screenshot: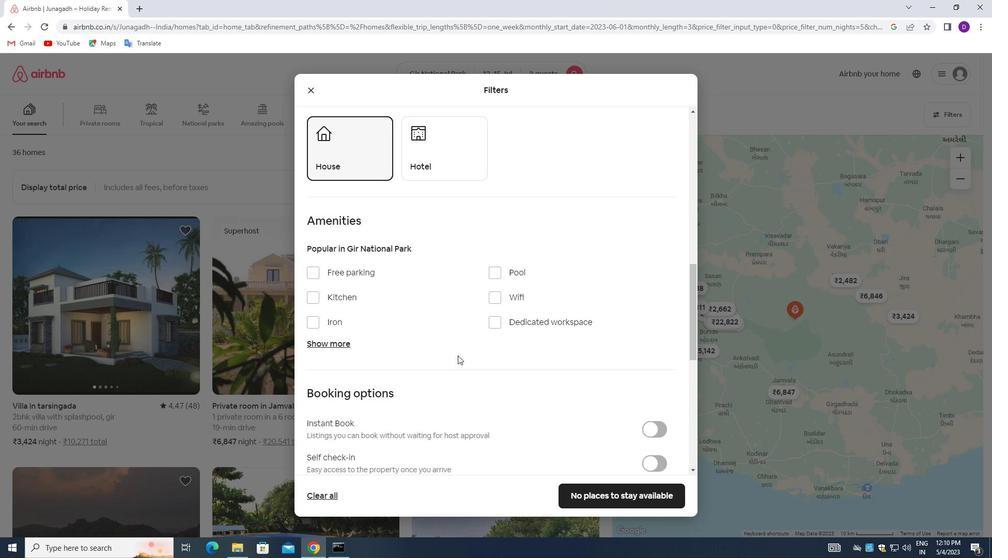 
Action: Mouse scrolled (461, 358) with delta (0, 0)
Screenshot: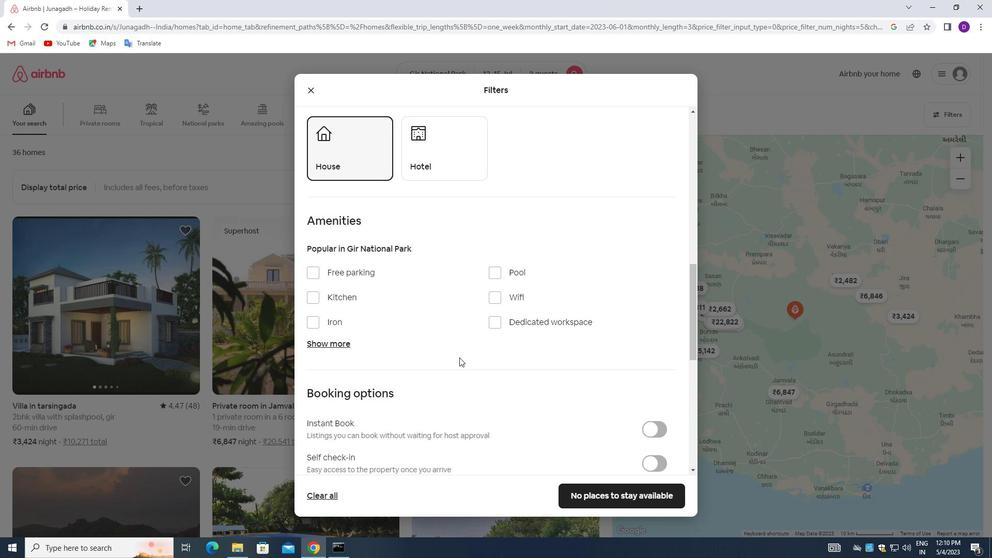 
Action: Mouse moved to (649, 361)
Screenshot: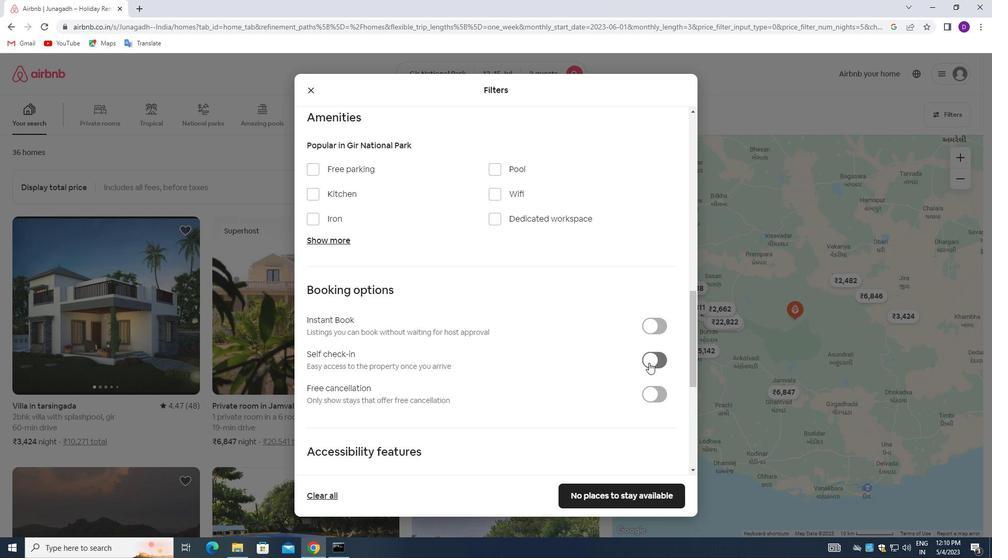 
Action: Mouse pressed left at (649, 361)
Screenshot: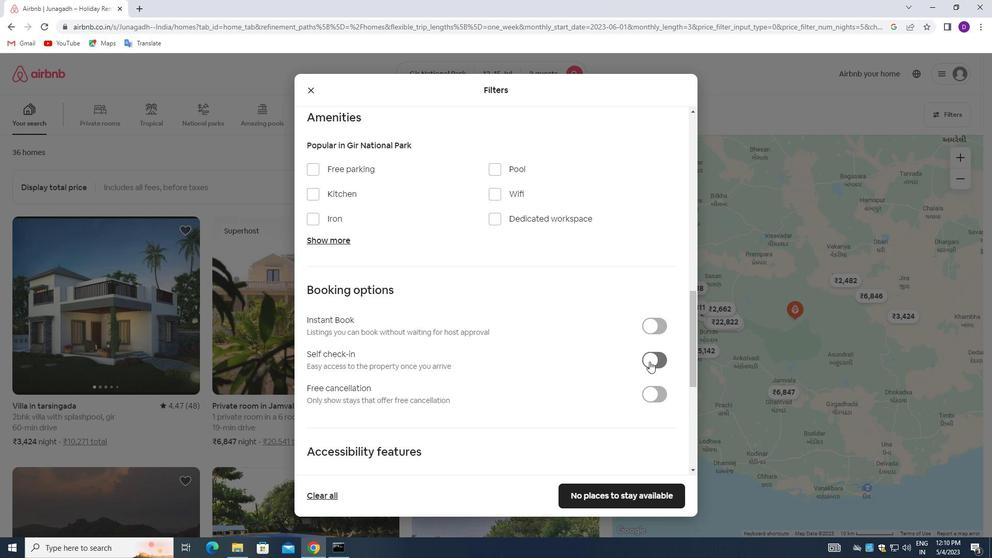 
Action: Mouse moved to (457, 362)
Screenshot: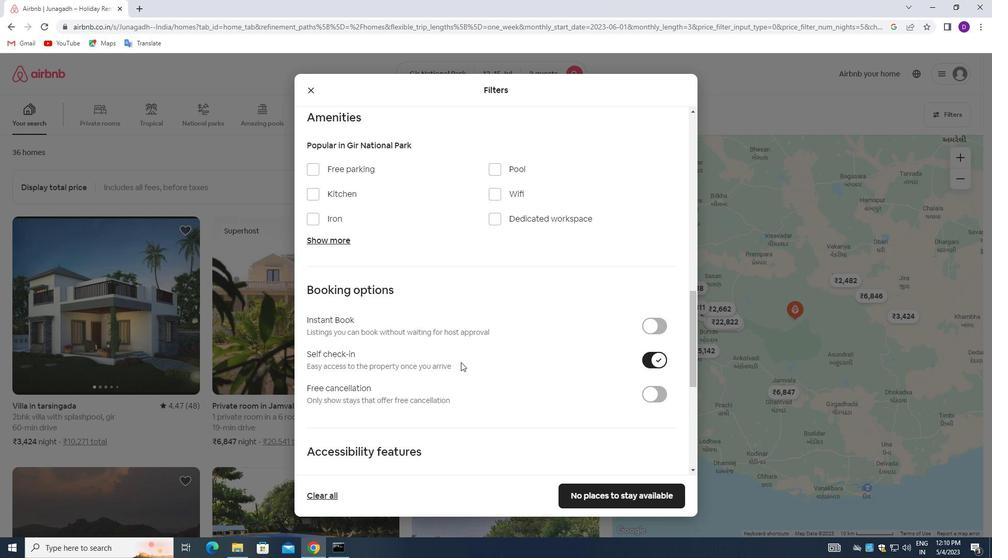 
Action: Mouse scrolled (457, 361) with delta (0, 0)
Screenshot: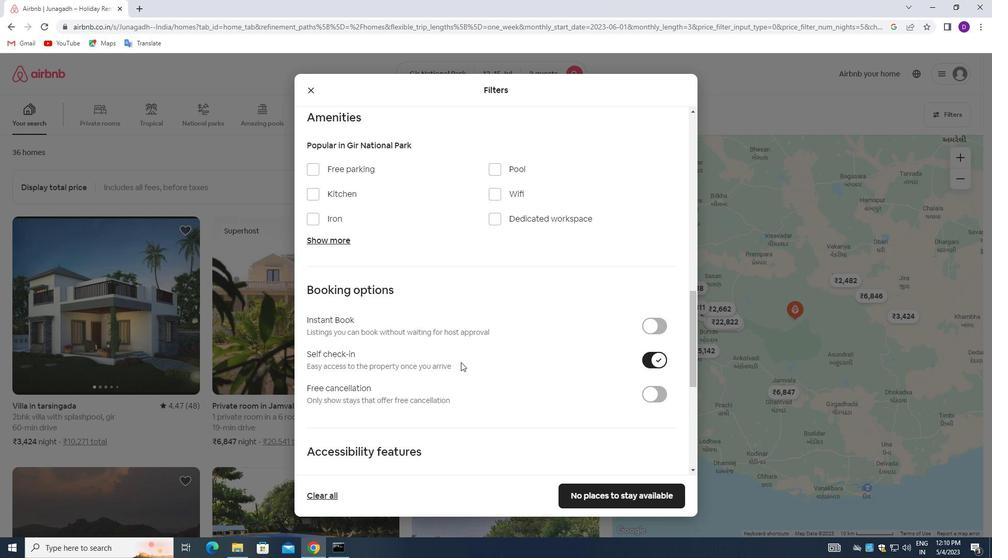 
Action: Mouse moved to (455, 362)
Screenshot: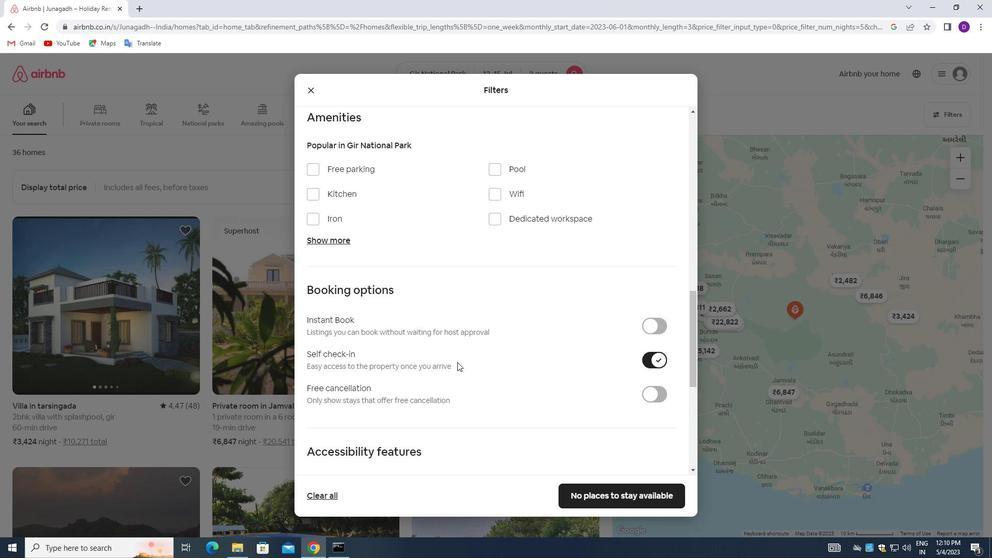 
Action: Mouse scrolled (455, 361) with delta (0, 0)
Screenshot: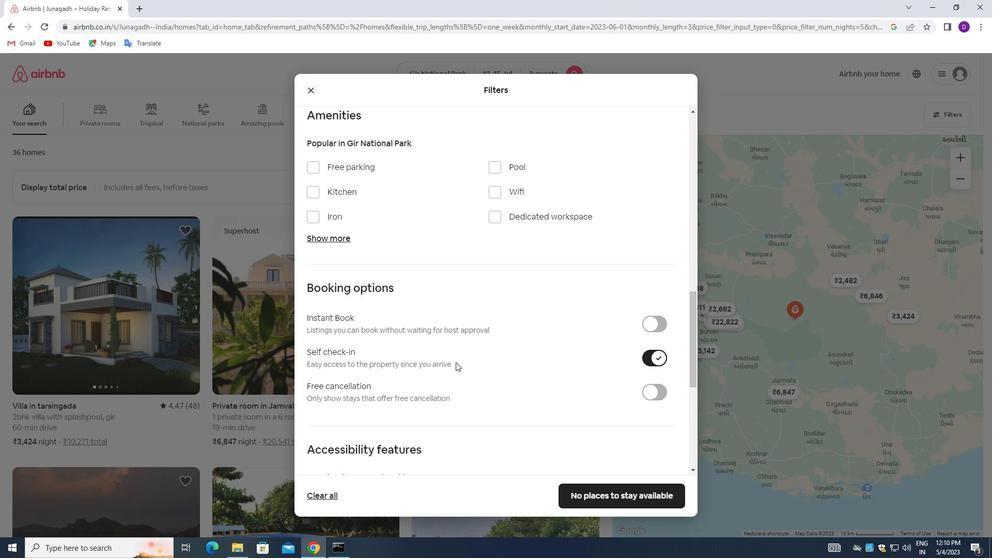 
Action: Mouse moved to (454, 362)
Screenshot: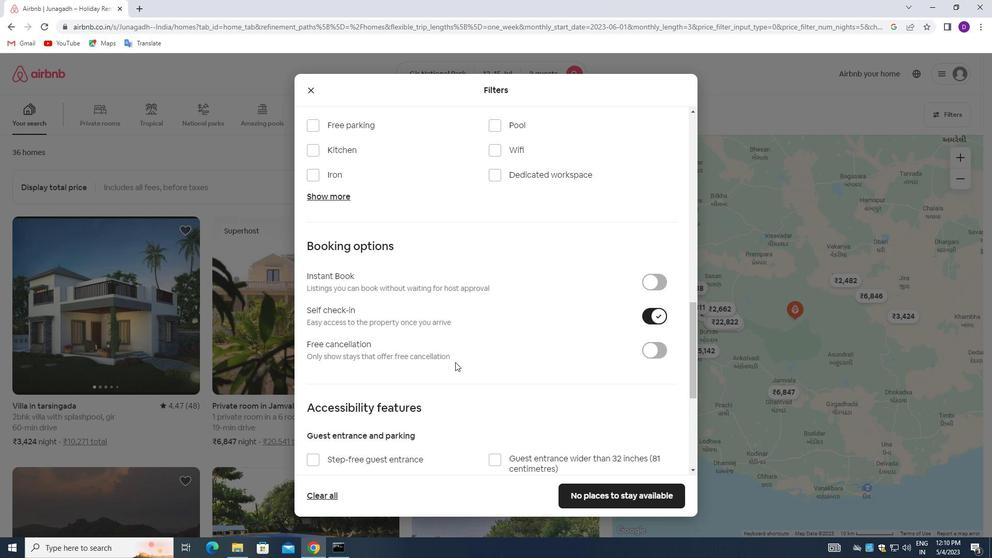 
Action: Mouse scrolled (454, 361) with delta (0, 0)
Screenshot: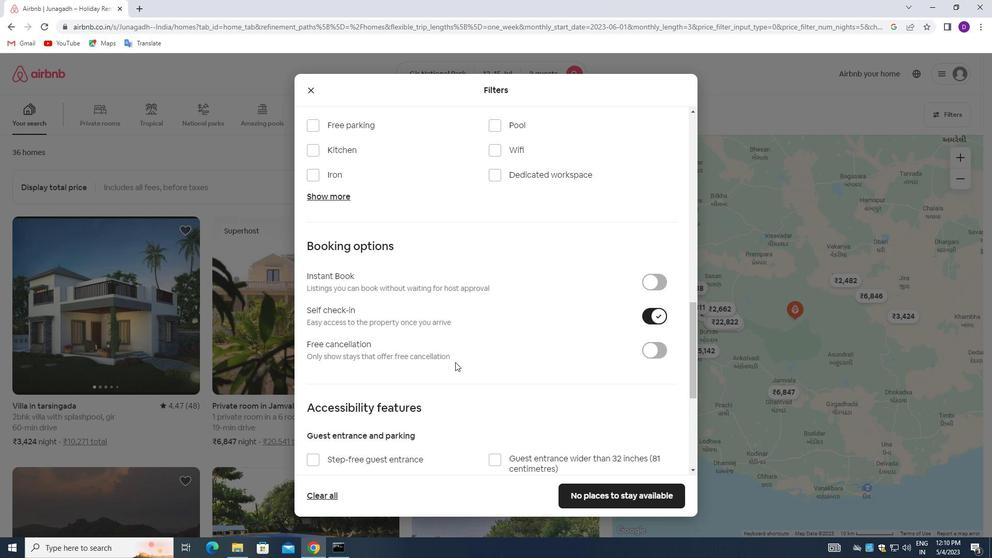 
Action: Mouse moved to (453, 362)
Screenshot: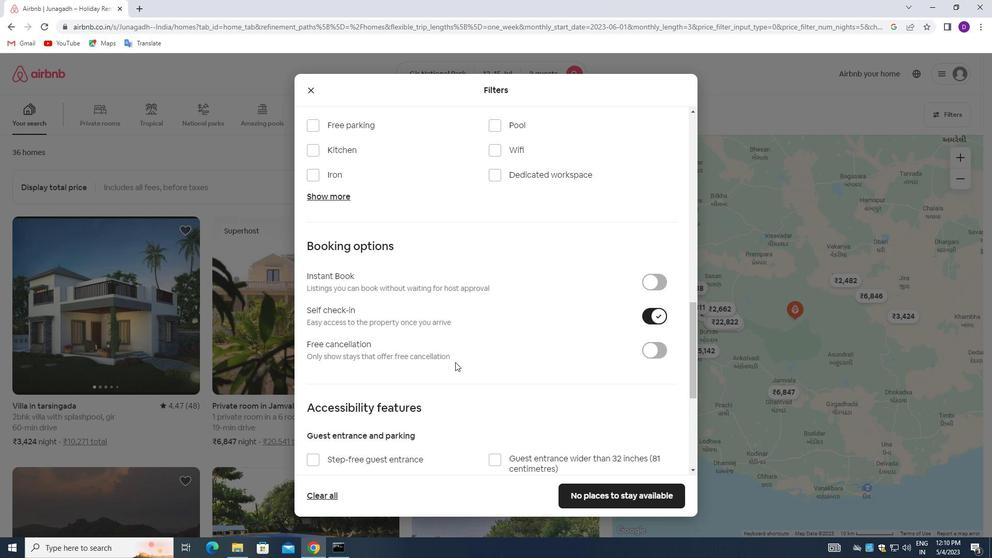 
Action: Mouse scrolled (453, 361) with delta (0, 0)
Screenshot: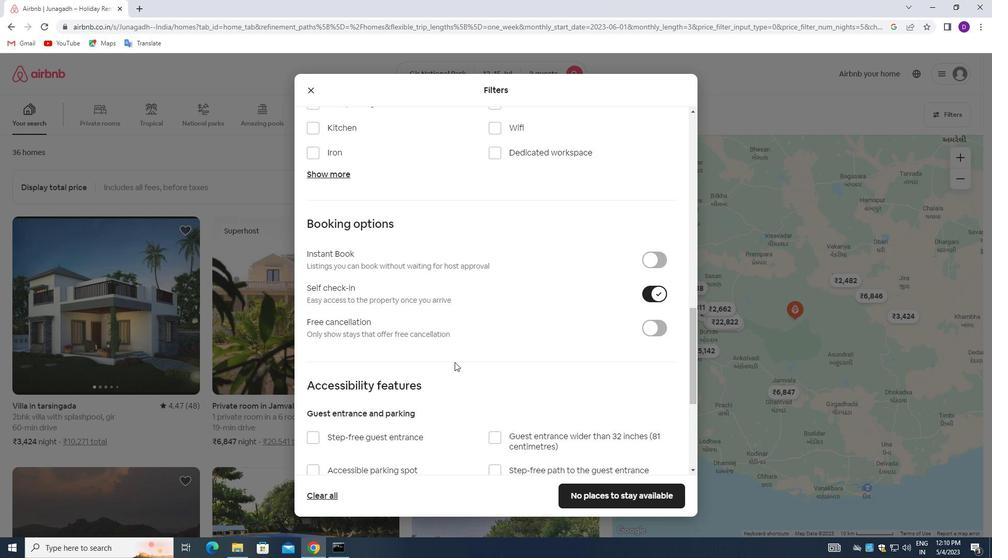 
Action: Mouse moved to (453, 362)
Screenshot: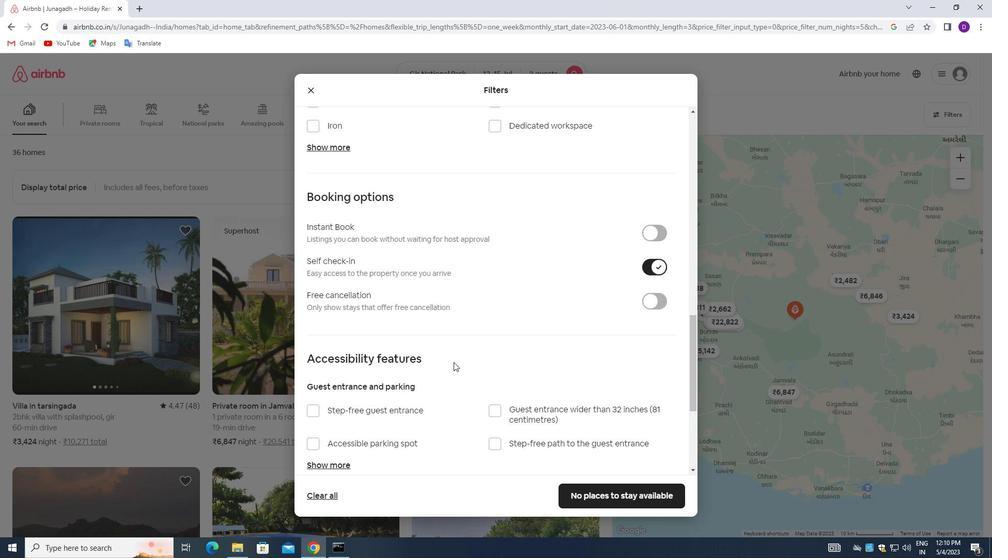 
Action: Mouse scrolled (453, 361) with delta (0, 0)
Screenshot: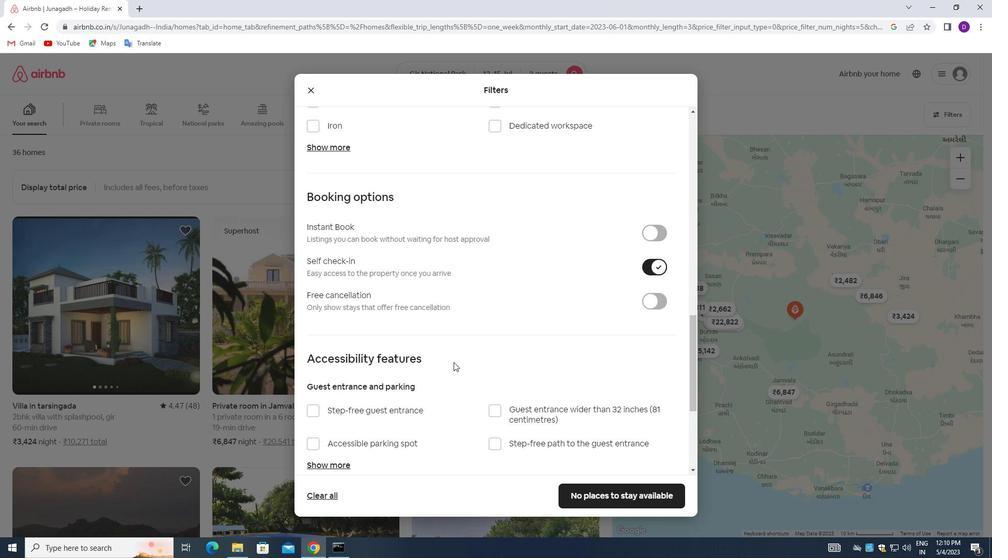 
Action: Mouse moved to (453, 363)
Screenshot: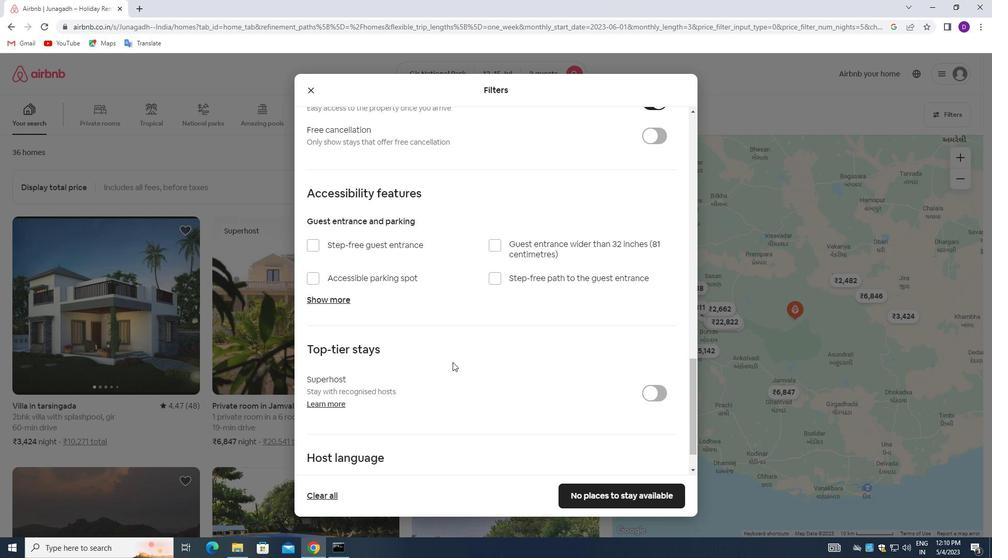 
Action: Mouse scrolled (453, 363) with delta (0, 0)
Screenshot: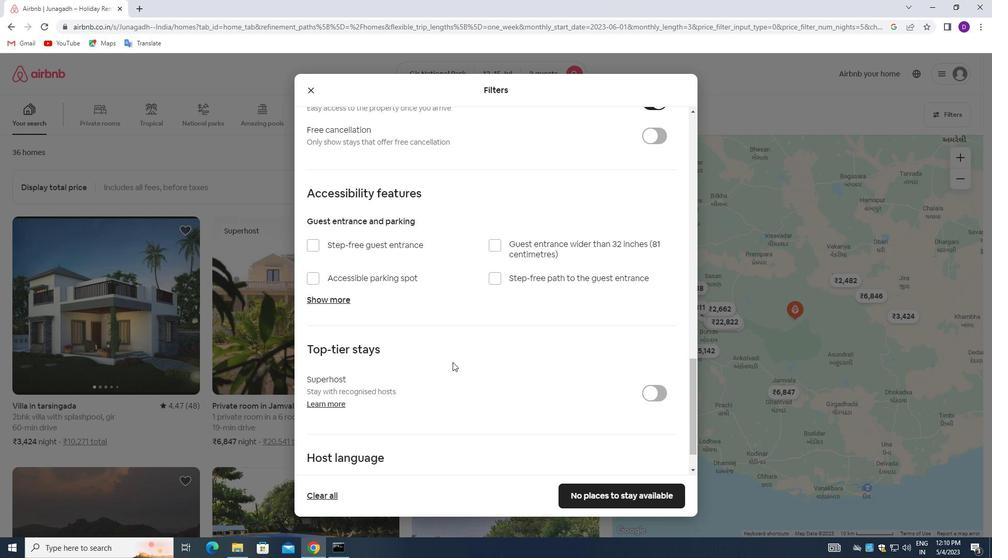 
Action: Mouse moved to (453, 366)
Screenshot: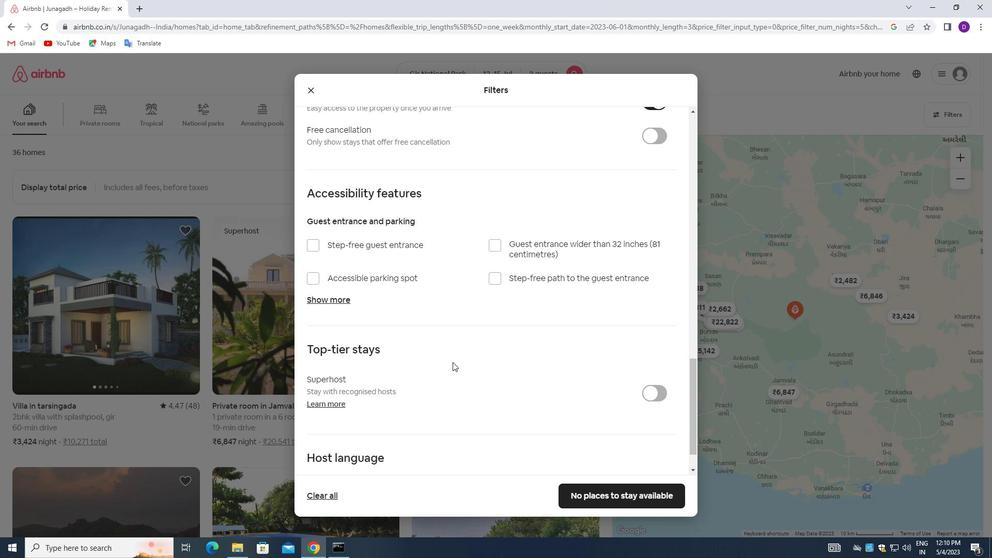 
Action: Mouse scrolled (453, 365) with delta (0, 0)
Screenshot: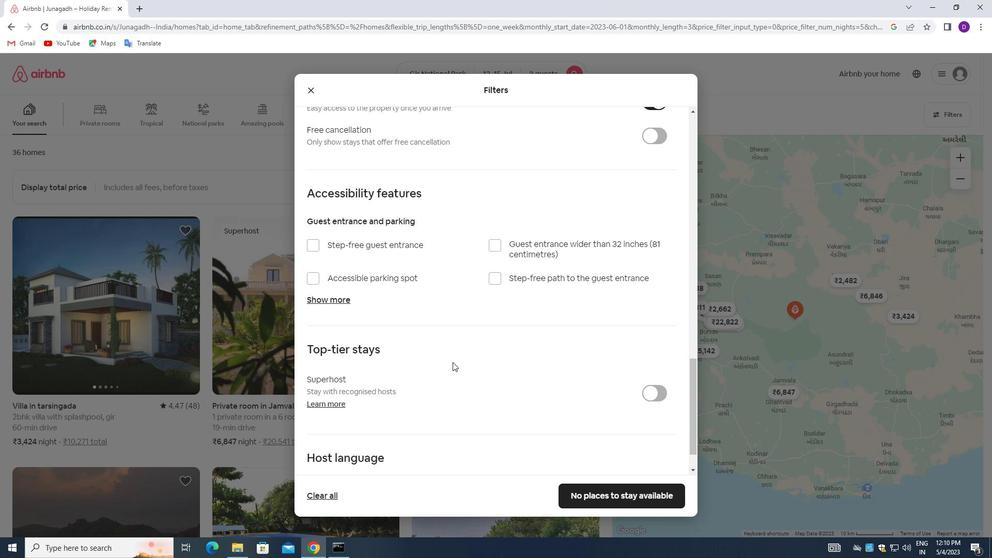 
Action: Mouse moved to (453, 368)
Screenshot: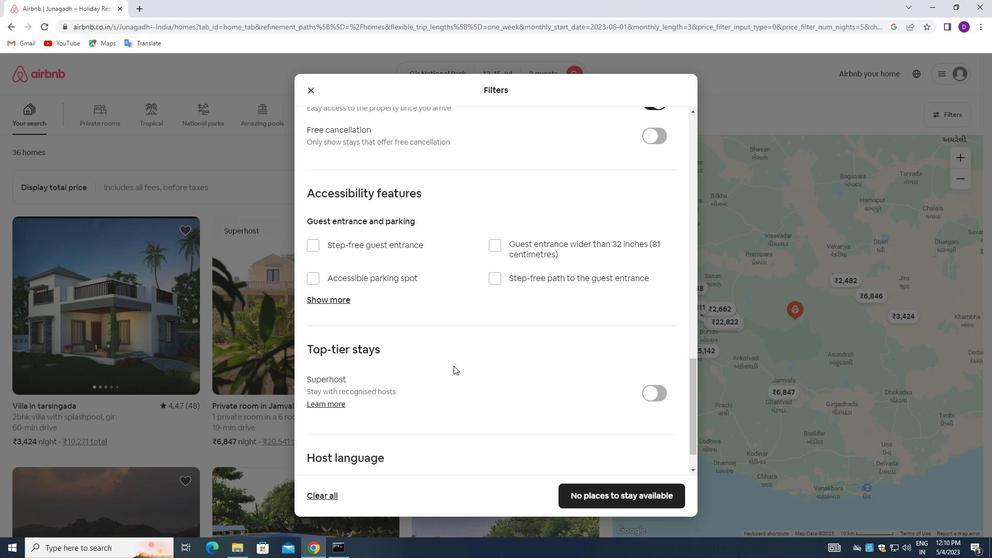 
Action: Mouse scrolled (453, 368) with delta (0, 0)
Screenshot: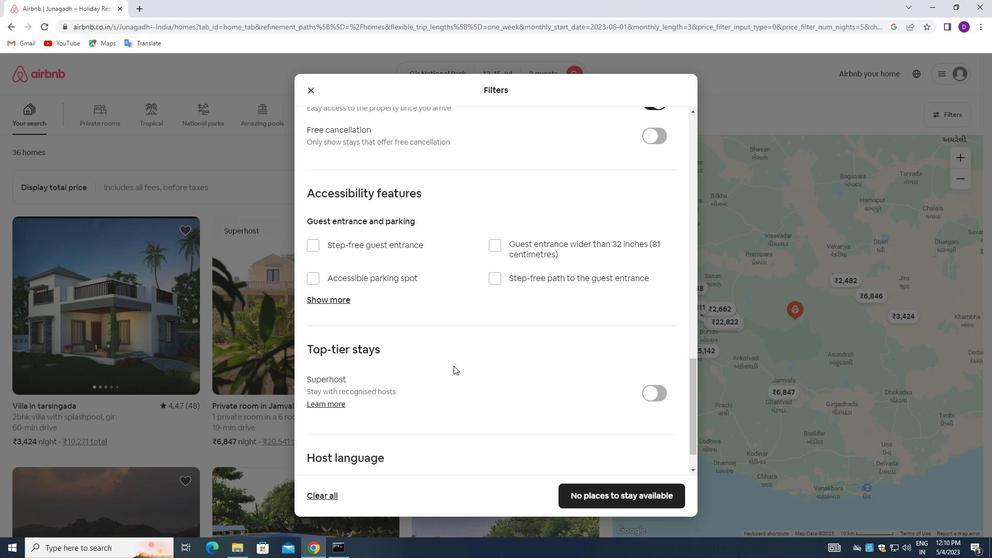 
Action: Mouse moved to (453, 370)
Screenshot: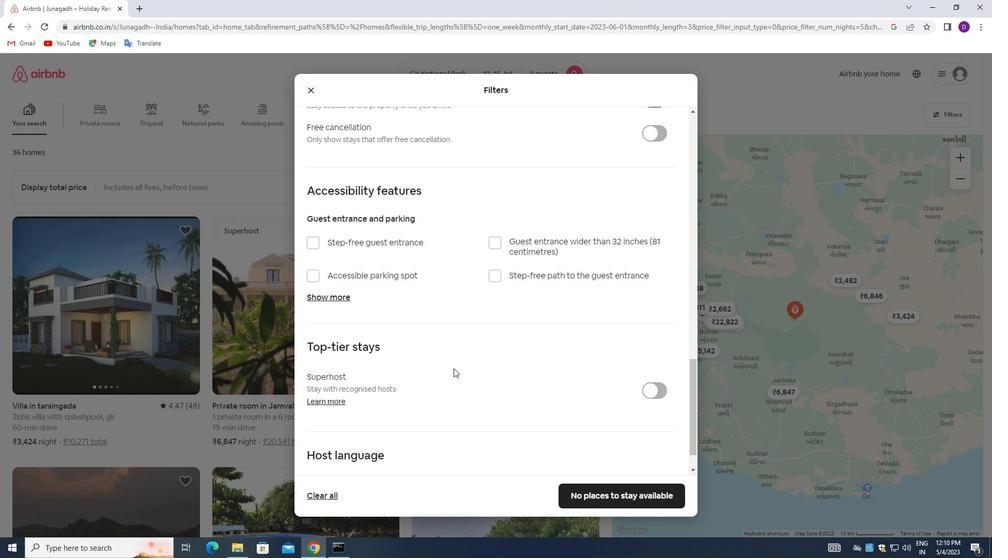
Action: Mouse scrolled (453, 369) with delta (0, 0)
Screenshot: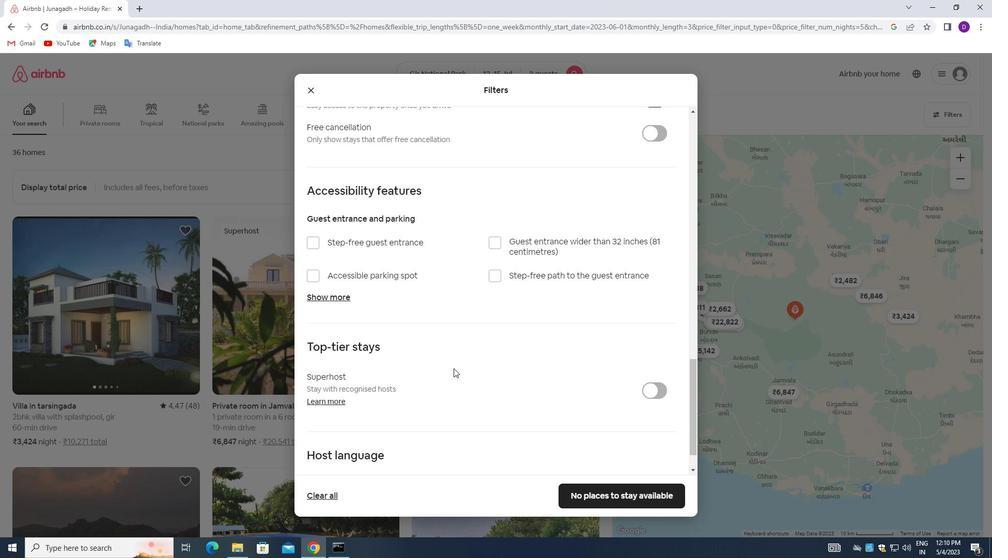 
Action: Mouse moved to (453, 370)
Screenshot: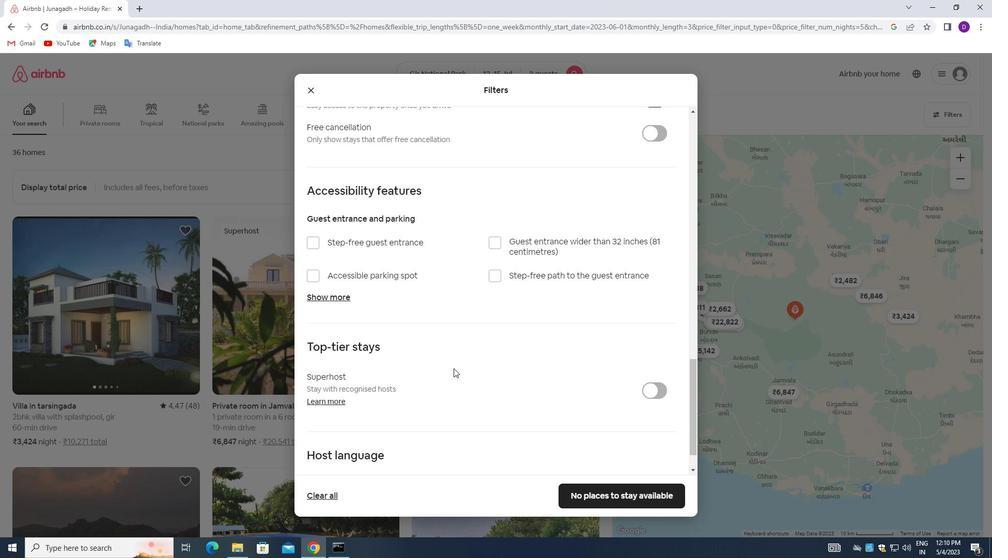 
Action: Mouse scrolled (453, 369) with delta (0, 0)
Screenshot: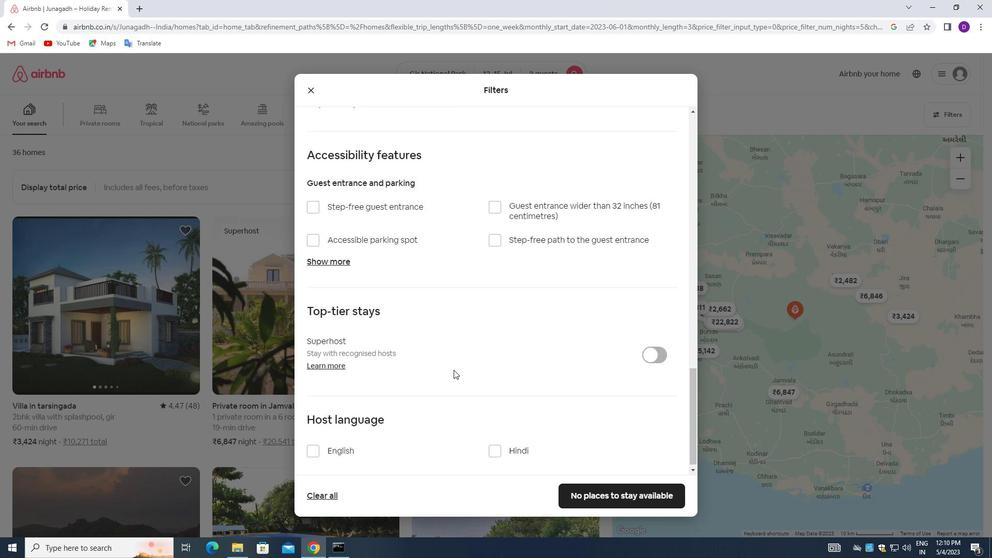 
Action: Mouse moved to (312, 445)
Screenshot: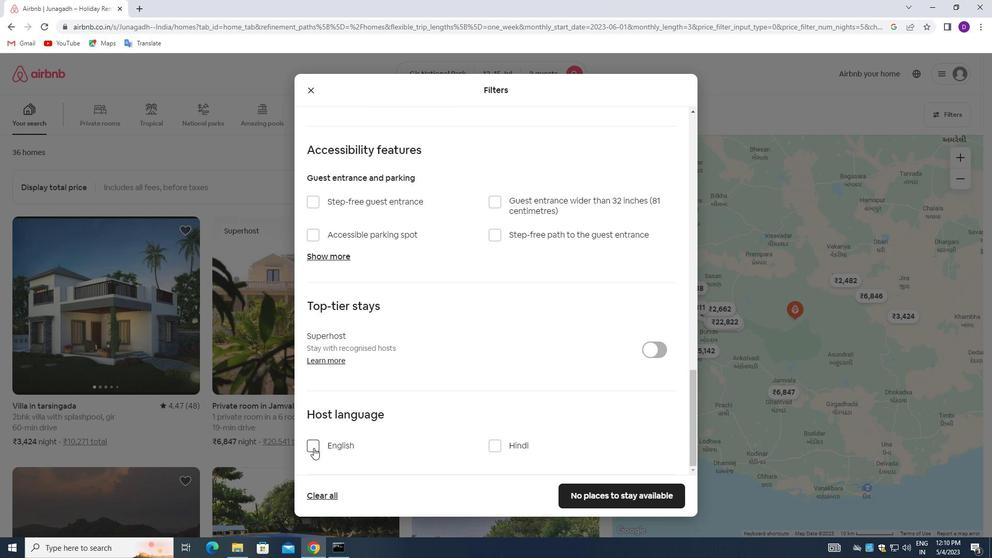 
Action: Mouse pressed left at (312, 445)
Screenshot: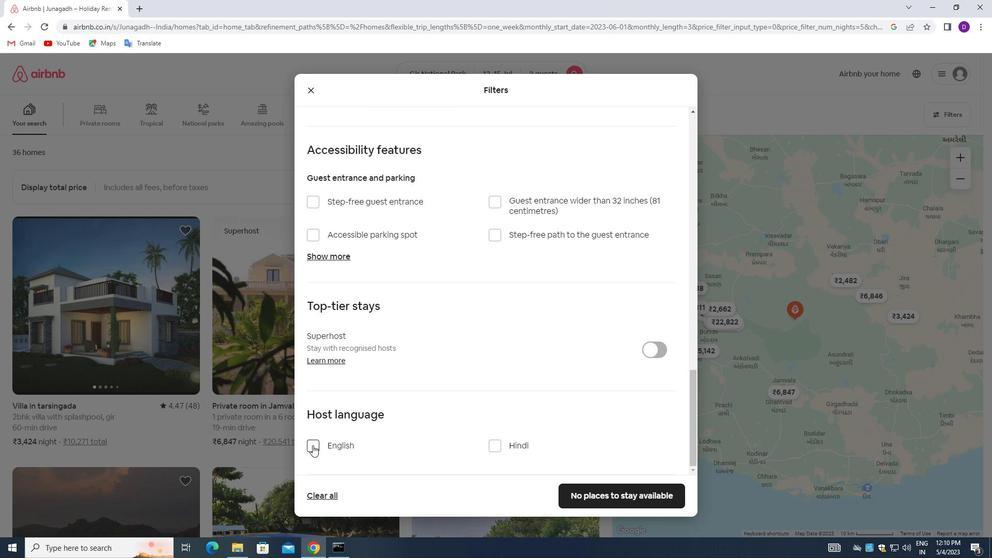 
Action: Mouse moved to (611, 491)
Screenshot: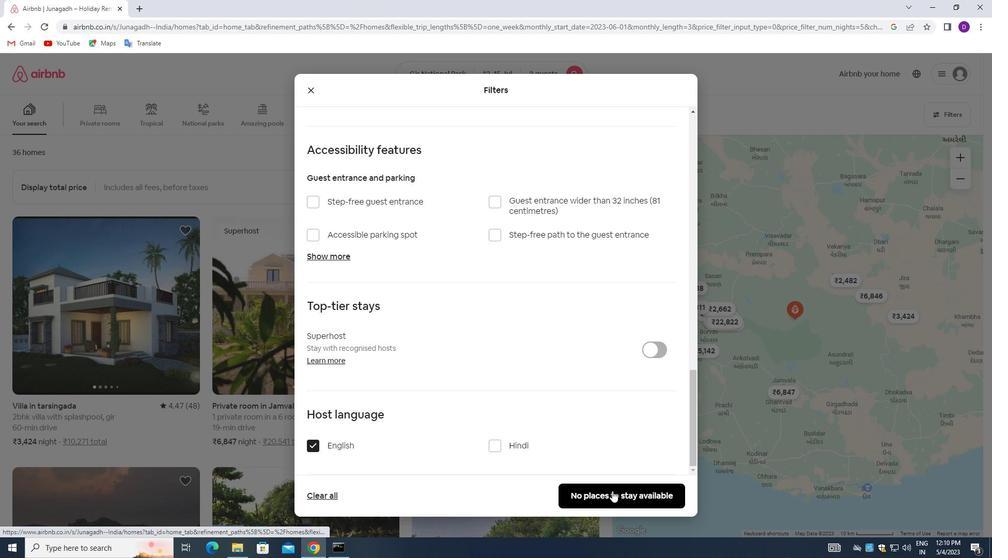 
Action: Mouse pressed left at (611, 491)
Screenshot: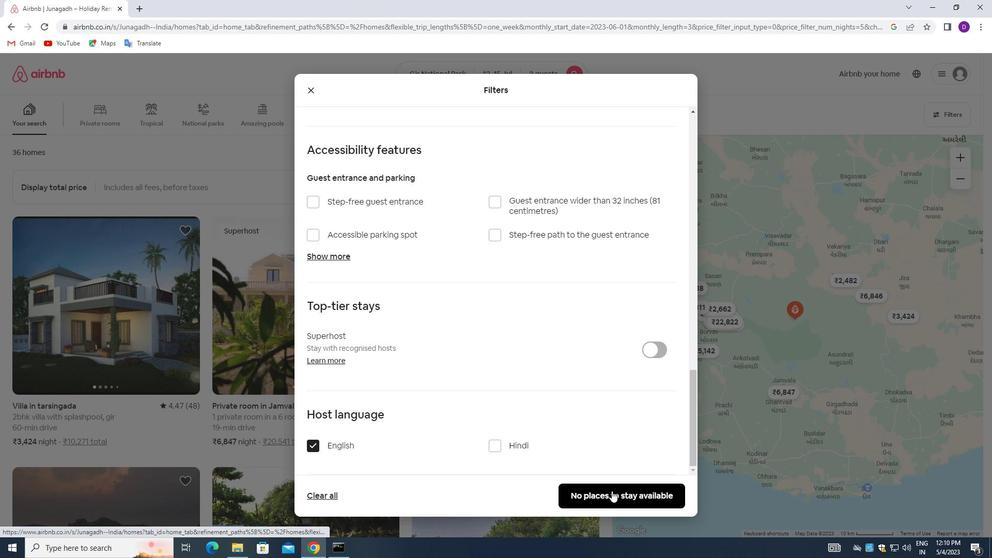 
Action: Mouse moved to (523, 354)
Screenshot: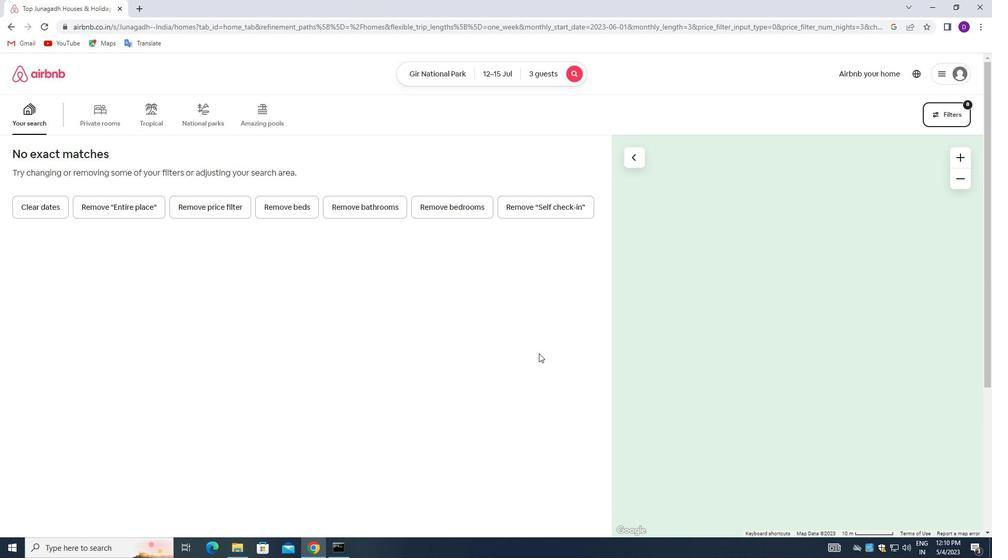 
